 Task: Open Card Public Speaking Event Execution in Board Employee Performance Management to Workspace Inbound Marketing Agencies and add a team member Softage.3@softage.net, a label Purple, a checklist Hotel Management, an attachment from your google drive, a color Purple and finally, add a card description 'Conduct team training session on effective problem-solving and decision making' and a comment 'Let us make sure we have a clear understanding of the roles and responsibilities of each team member for this task.'. Add a start date 'Jan 07, 1900' with a due date 'Jan 14, 1900'
Action: Mouse moved to (602, 155)
Screenshot: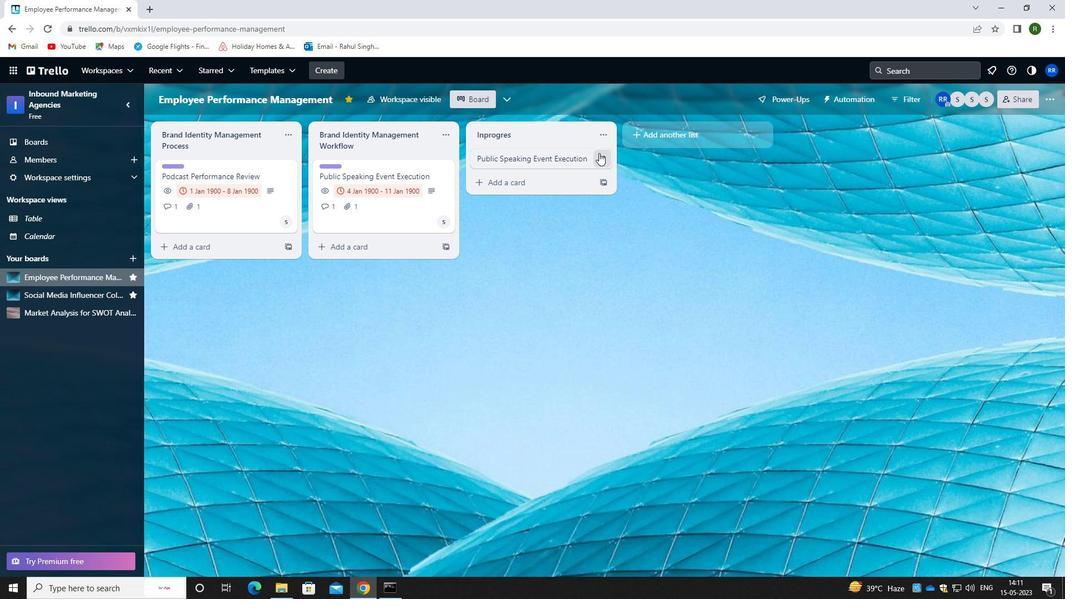 
Action: Mouse pressed left at (602, 155)
Screenshot: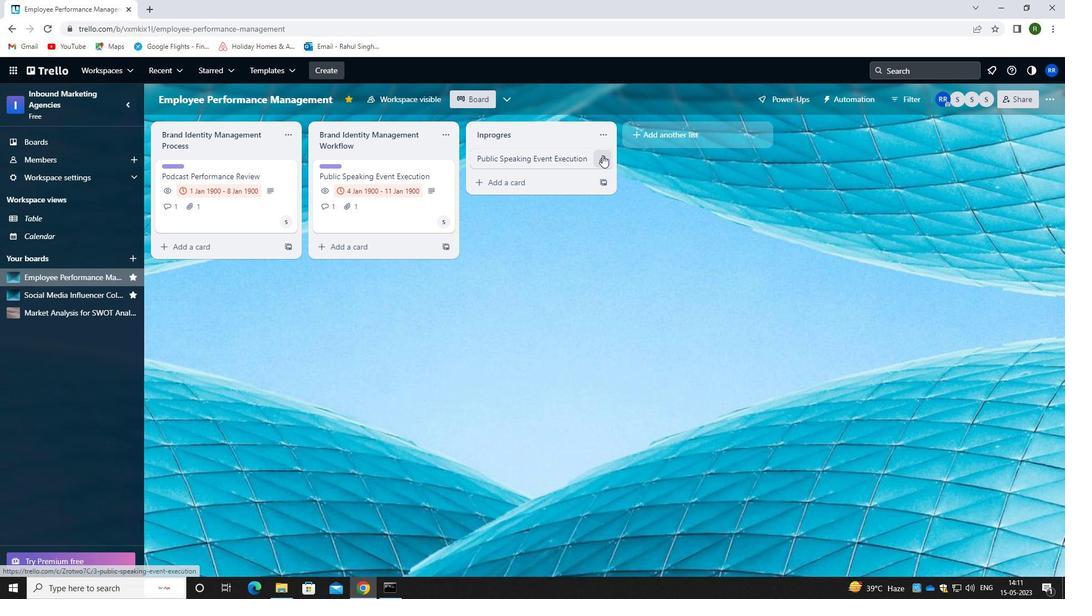 
Action: Mouse moved to (657, 160)
Screenshot: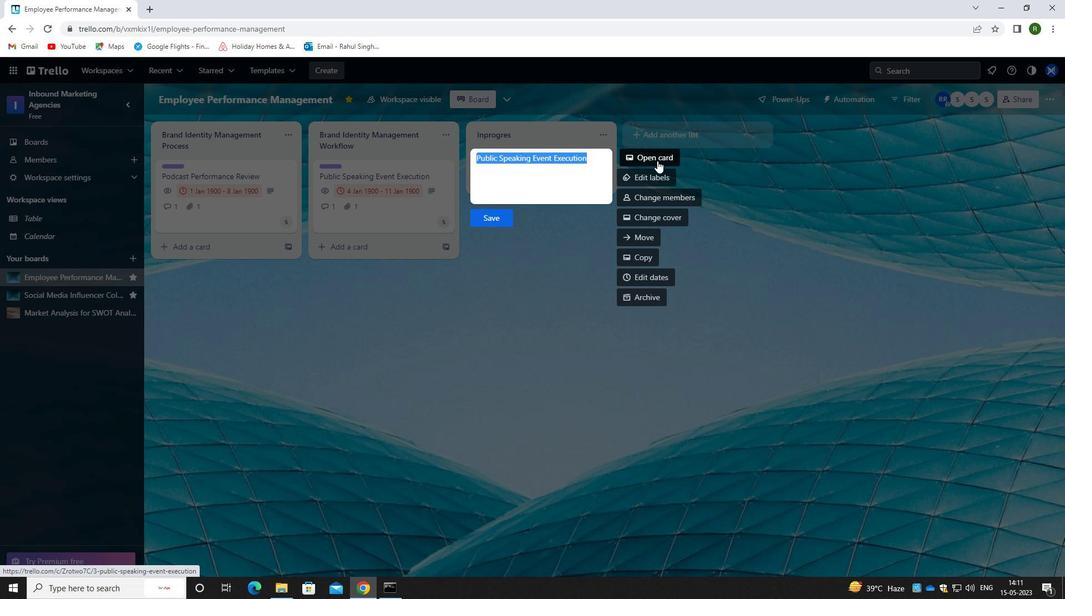 
Action: Mouse pressed left at (657, 160)
Screenshot: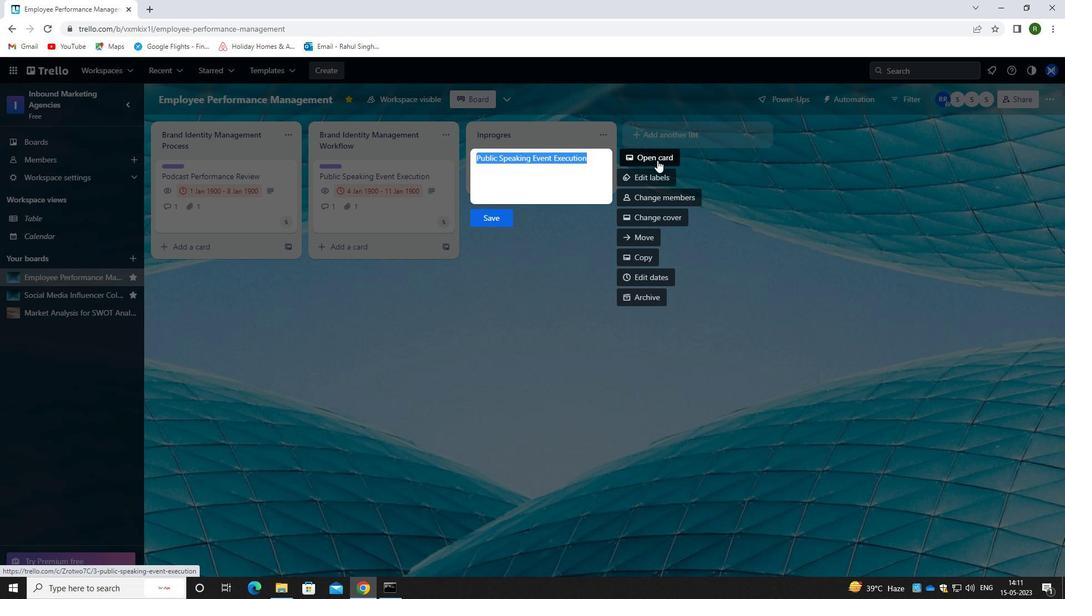 
Action: Mouse moved to (670, 193)
Screenshot: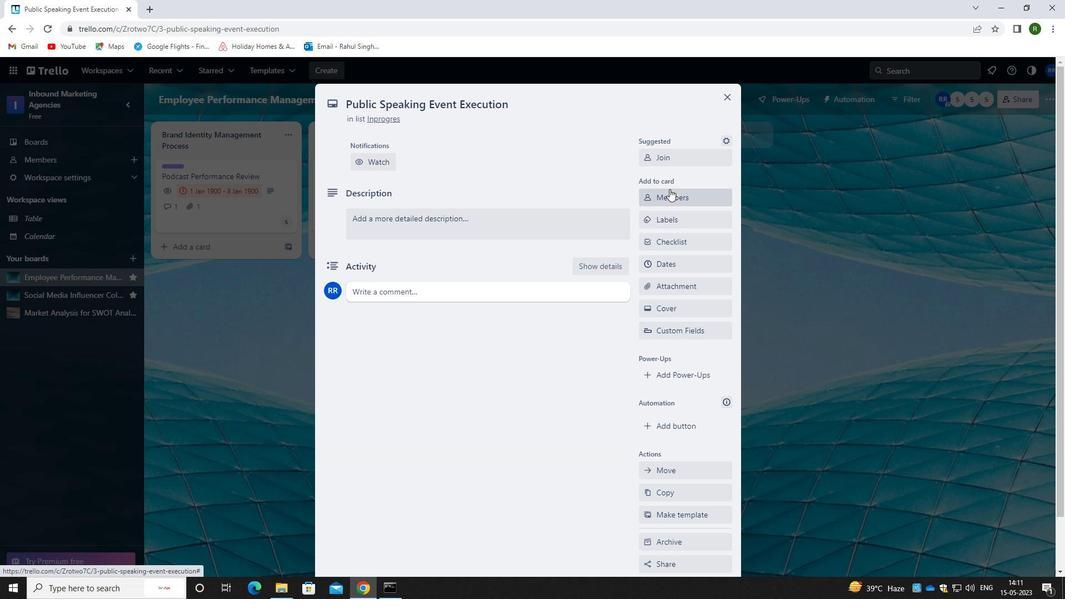 
Action: Mouse pressed left at (670, 193)
Screenshot: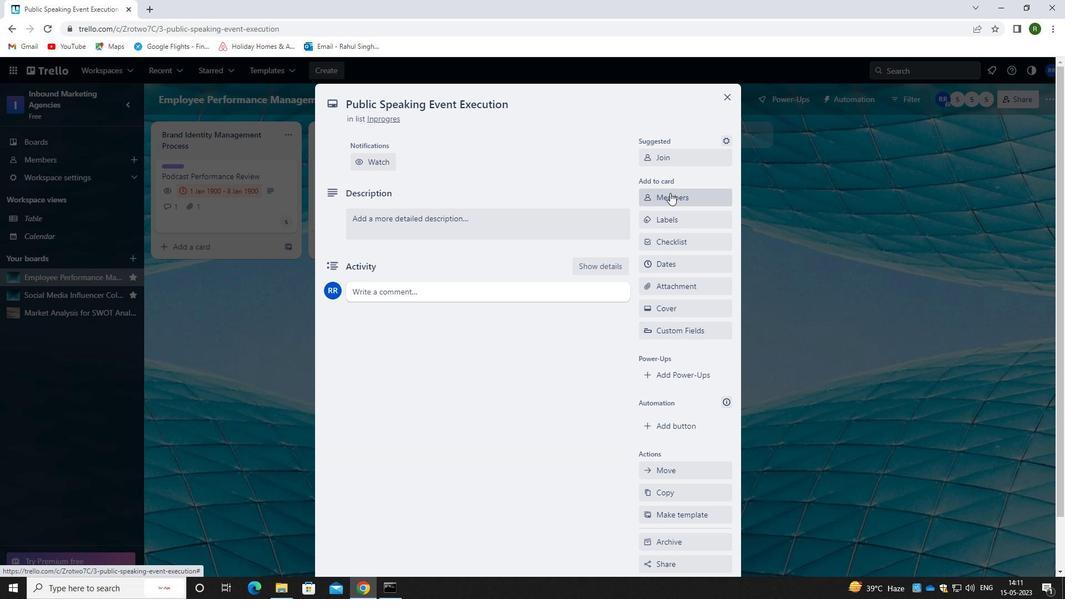 
Action: Mouse moved to (659, 255)
Screenshot: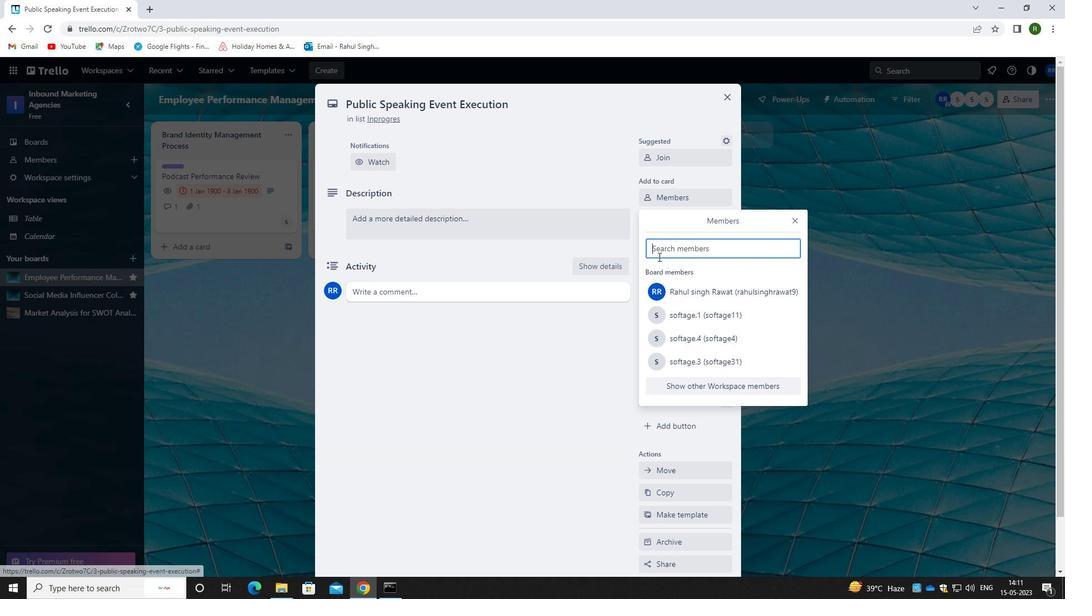 
Action: Key pressed <Key.caps_lock>s<Key.caps_lock>oftage.3<Key.shift>@SOFTAGE.NET
Screenshot: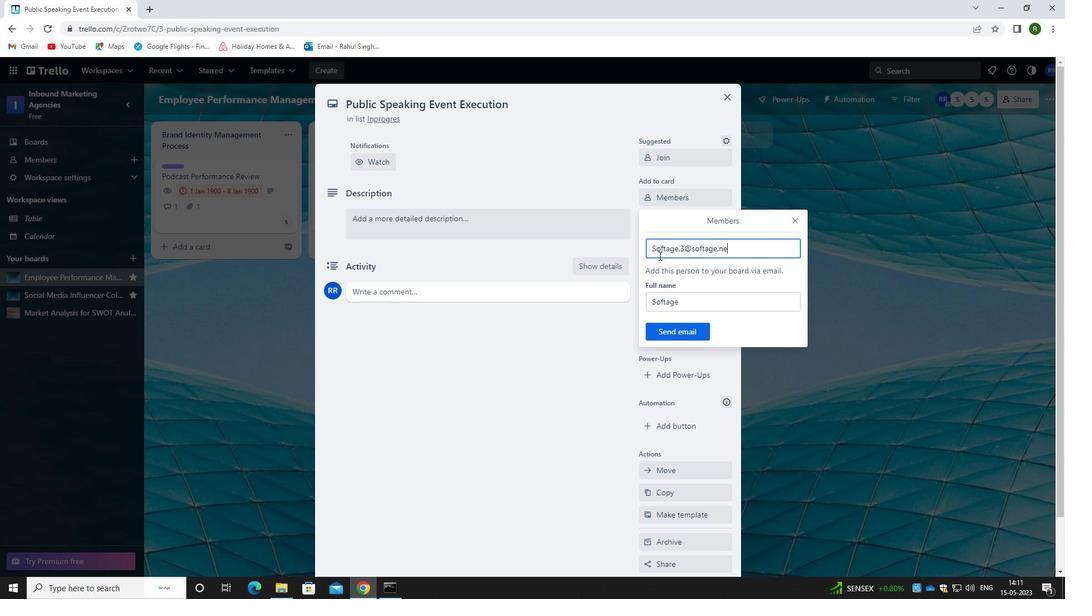
Action: Mouse moved to (684, 335)
Screenshot: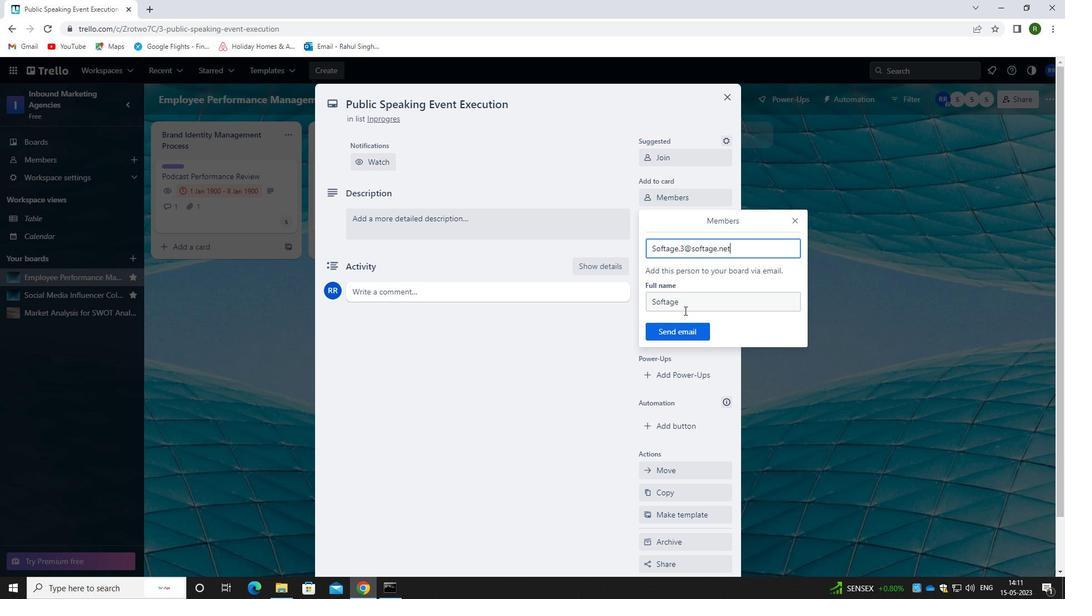 
Action: Mouse pressed left at (684, 335)
Screenshot: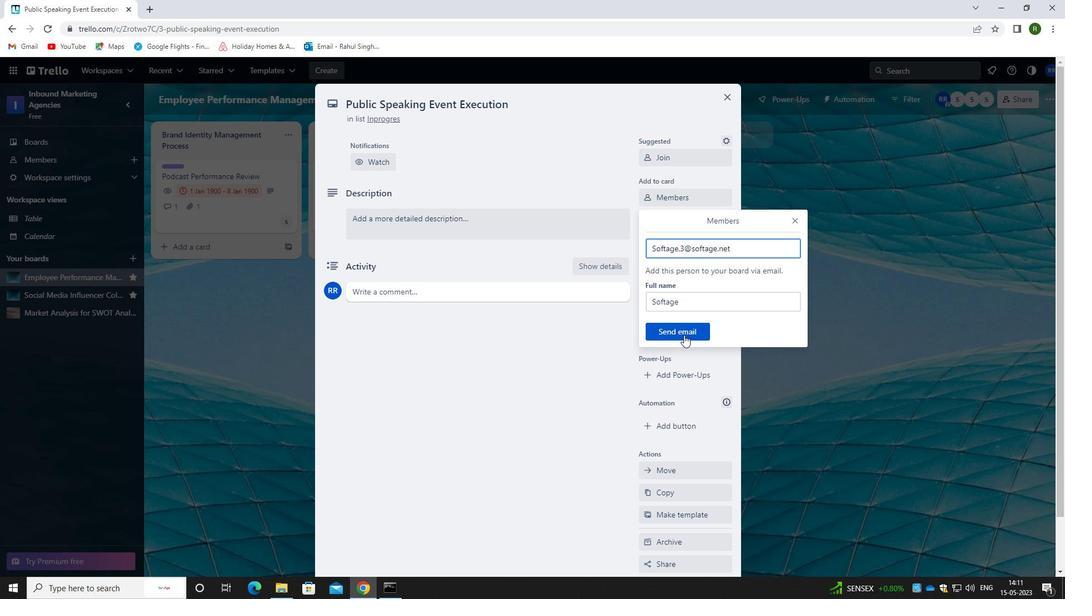 
Action: Mouse moved to (678, 219)
Screenshot: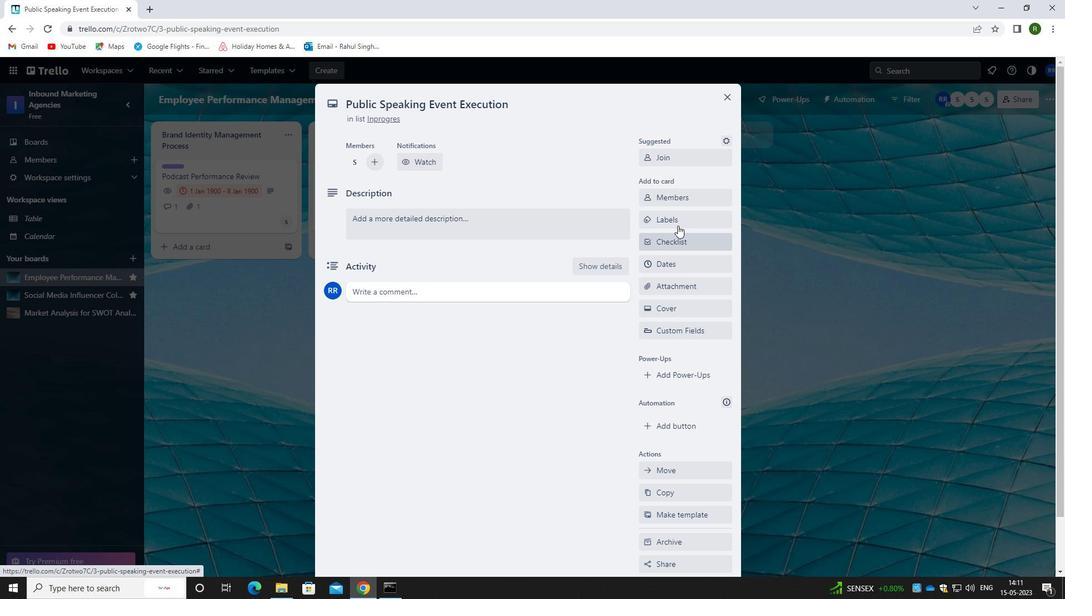 
Action: Mouse pressed left at (678, 219)
Screenshot: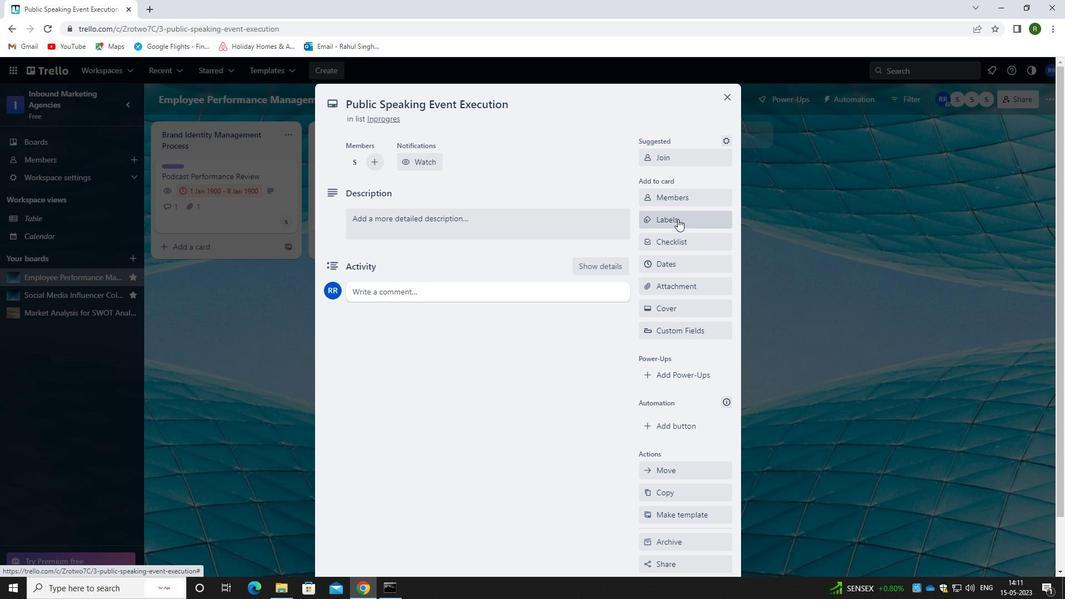 
Action: Mouse moved to (671, 256)
Screenshot: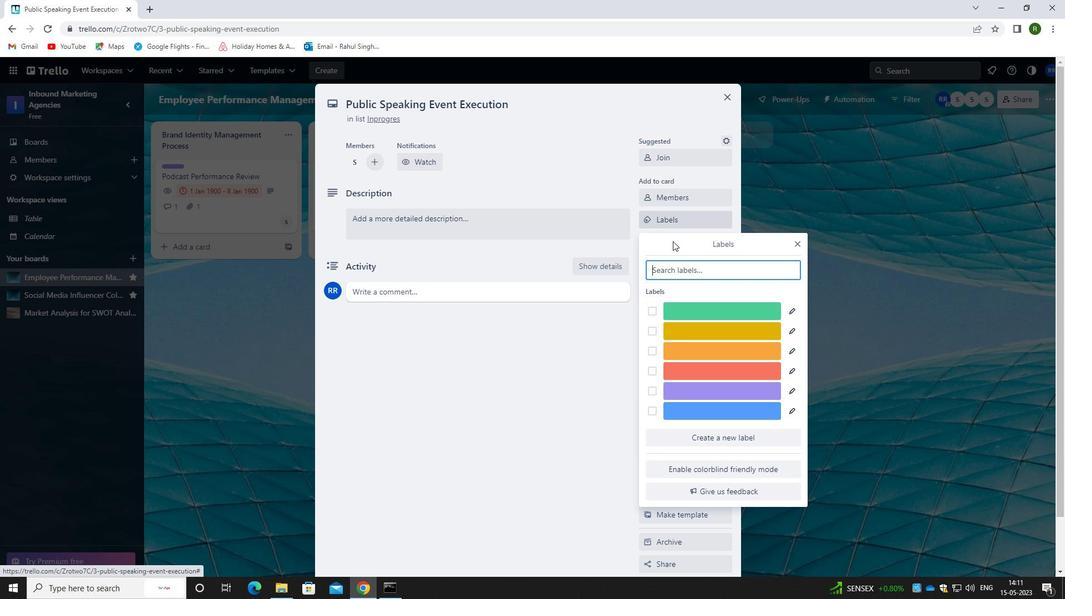 
Action: Key pressed <Key.caps_lock><Key.caps_lock>P<Key.caps_lock>UR<Key.backspace><Key.backspace><Key.backspace>P<Key.caps_lock>URPLE
Screenshot: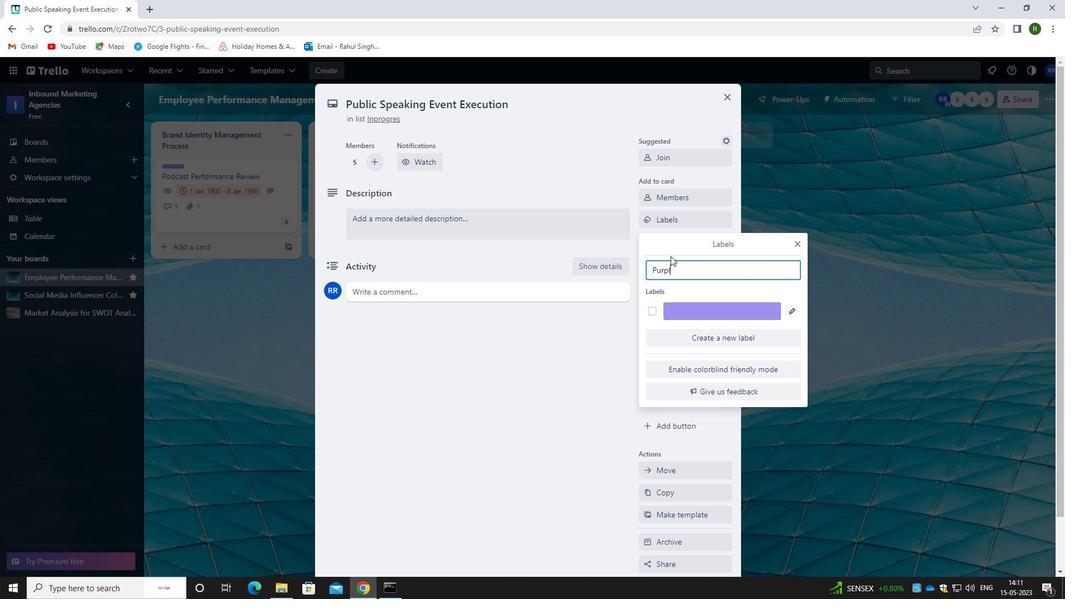 
Action: Mouse moved to (656, 306)
Screenshot: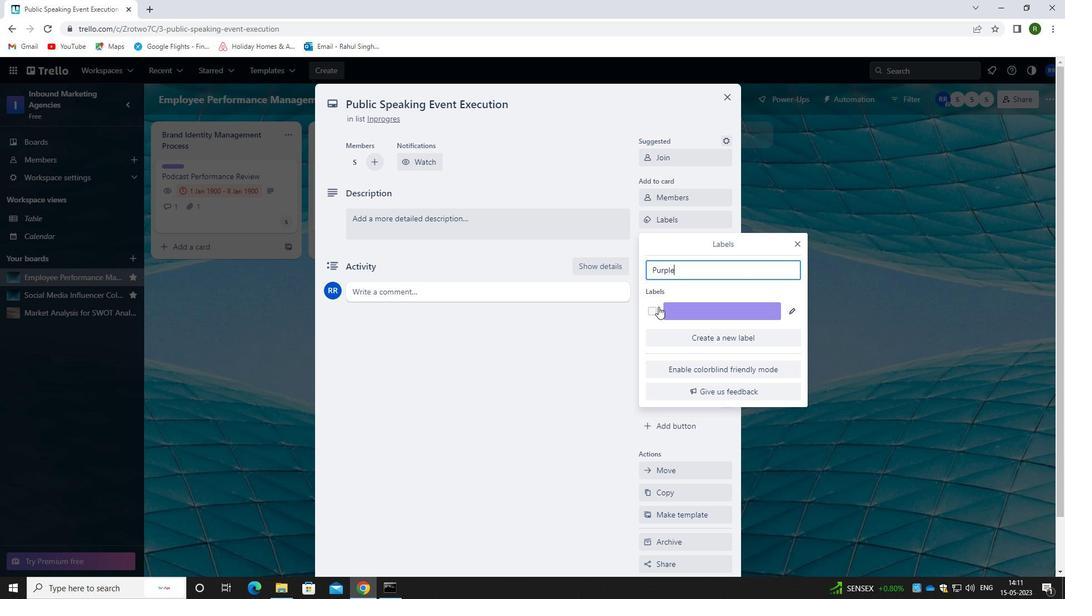 
Action: Mouse pressed left at (656, 306)
Screenshot: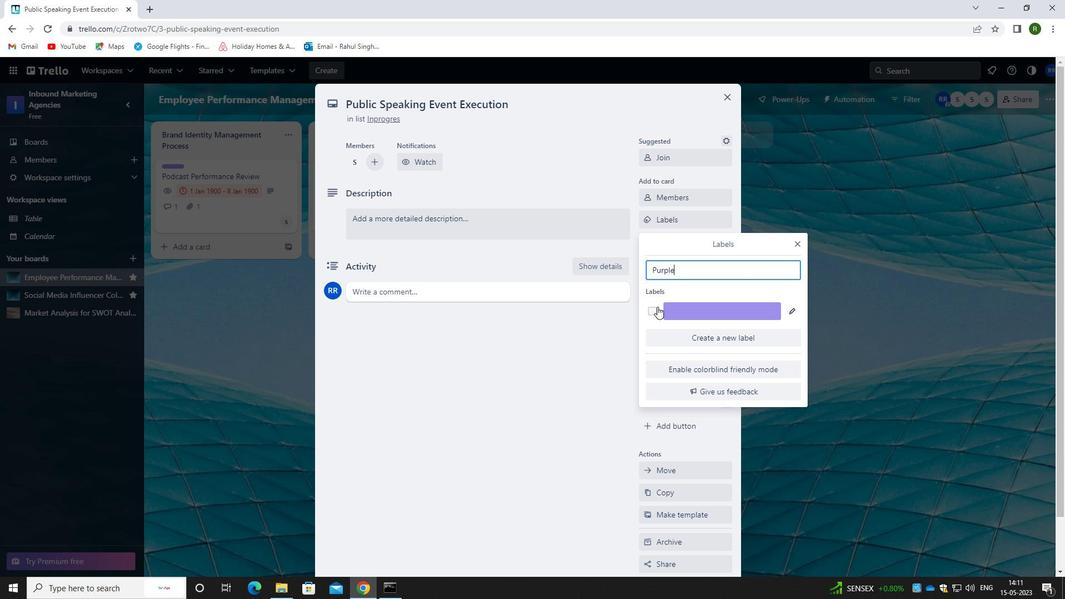 
Action: Mouse moved to (570, 352)
Screenshot: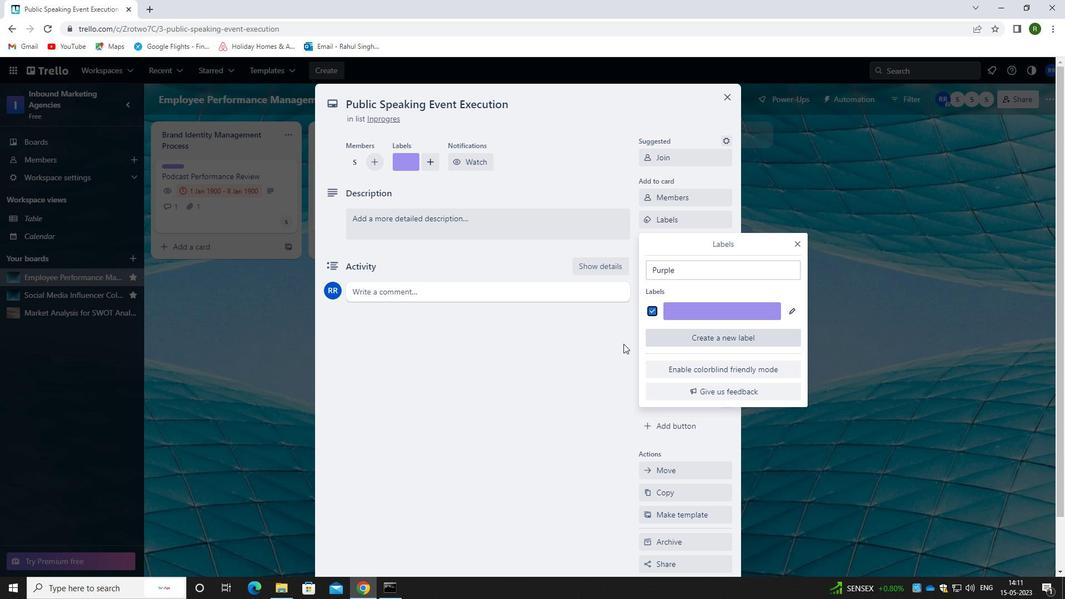 
Action: Mouse pressed left at (570, 352)
Screenshot: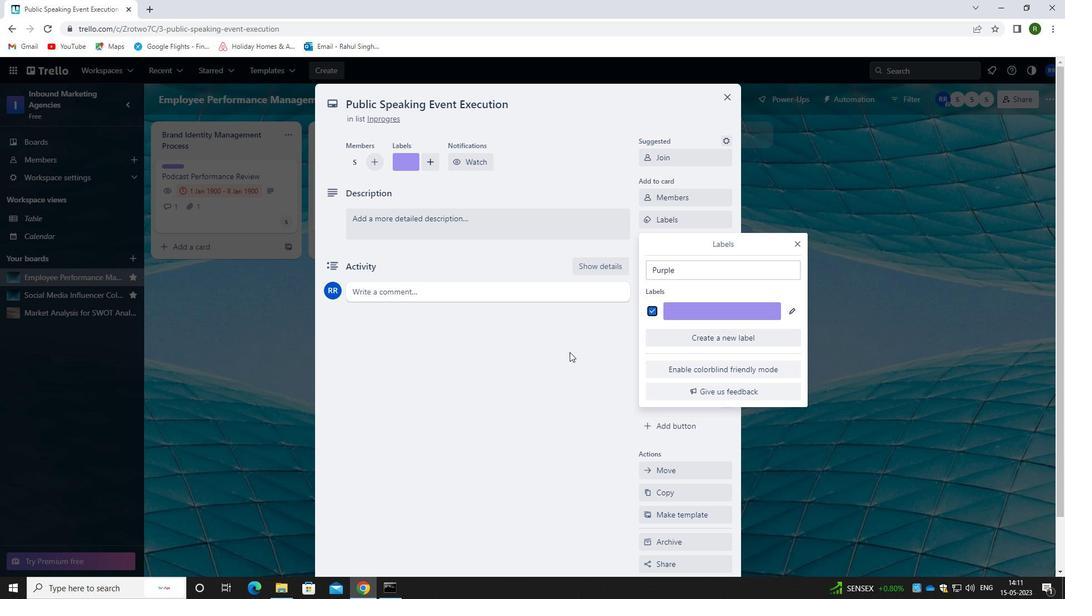 
Action: Mouse moved to (672, 241)
Screenshot: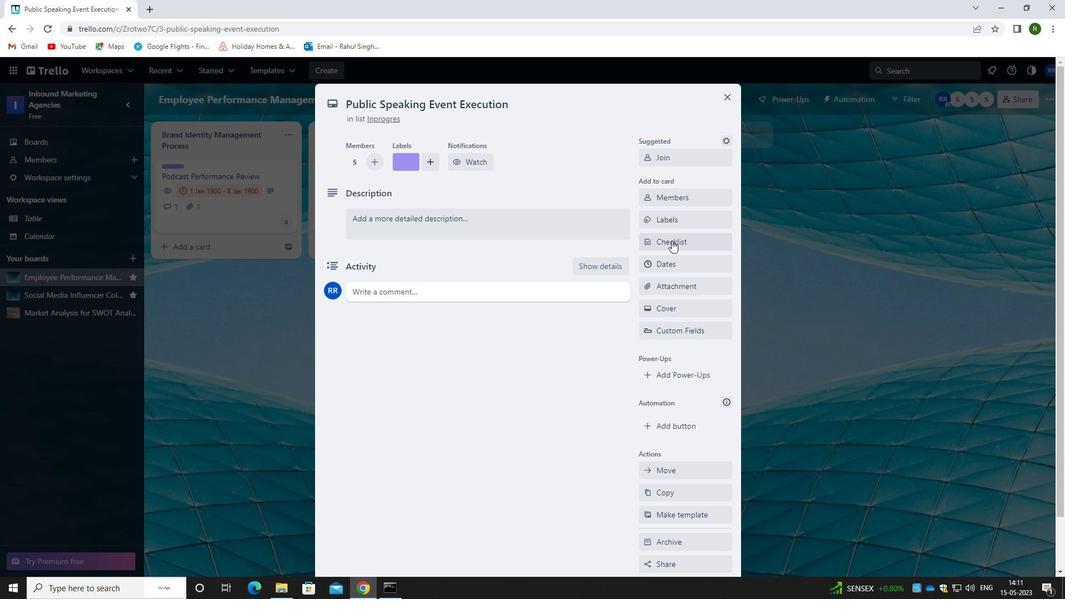 
Action: Mouse pressed left at (672, 241)
Screenshot: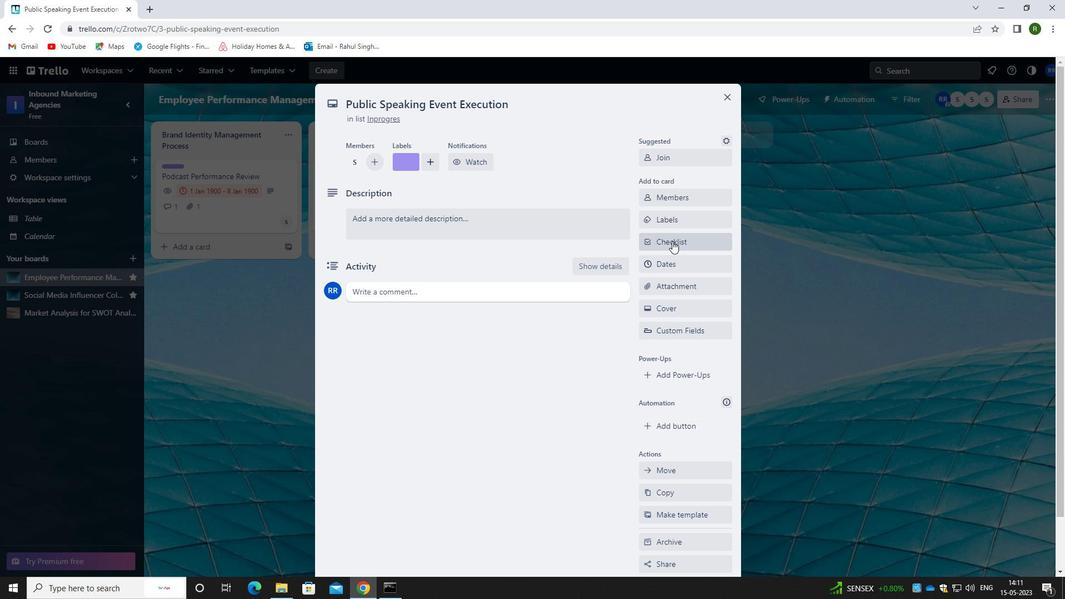 
Action: Mouse moved to (687, 293)
Screenshot: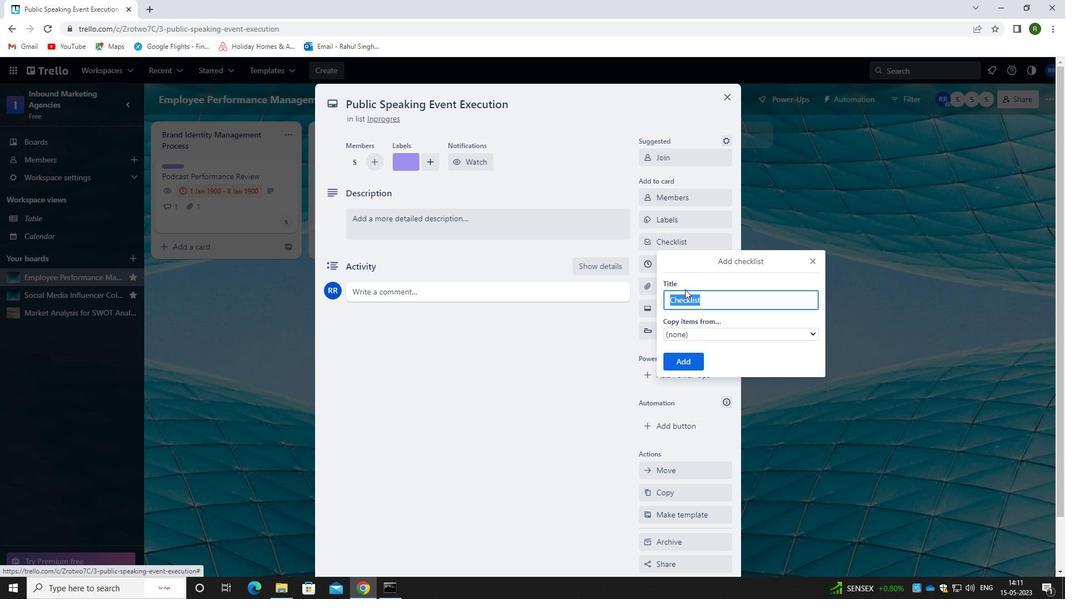 
Action: Key pressed <Key.backspace><Key.caps_lock>H<Key.caps_lock>OTEL<Key.space><Key.caps_lock>M<Key.caps_lock>ANAGE,<Key.backspace>
Screenshot: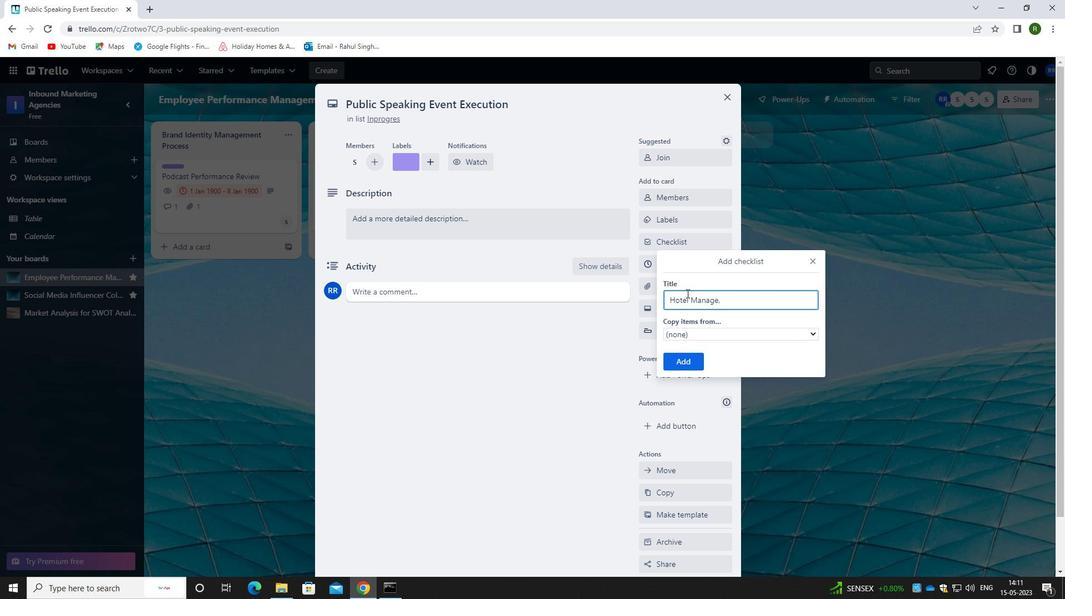 
Action: Mouse moved to (753, 328)
Screenshot: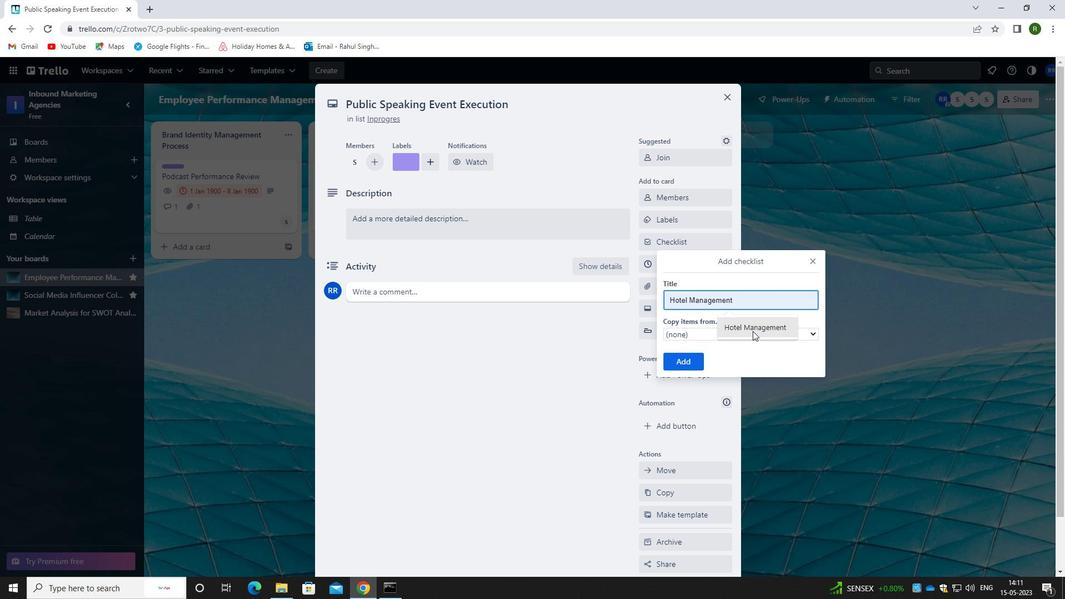 
Action: Mouse pressed left at (753, 328)
Screenshot: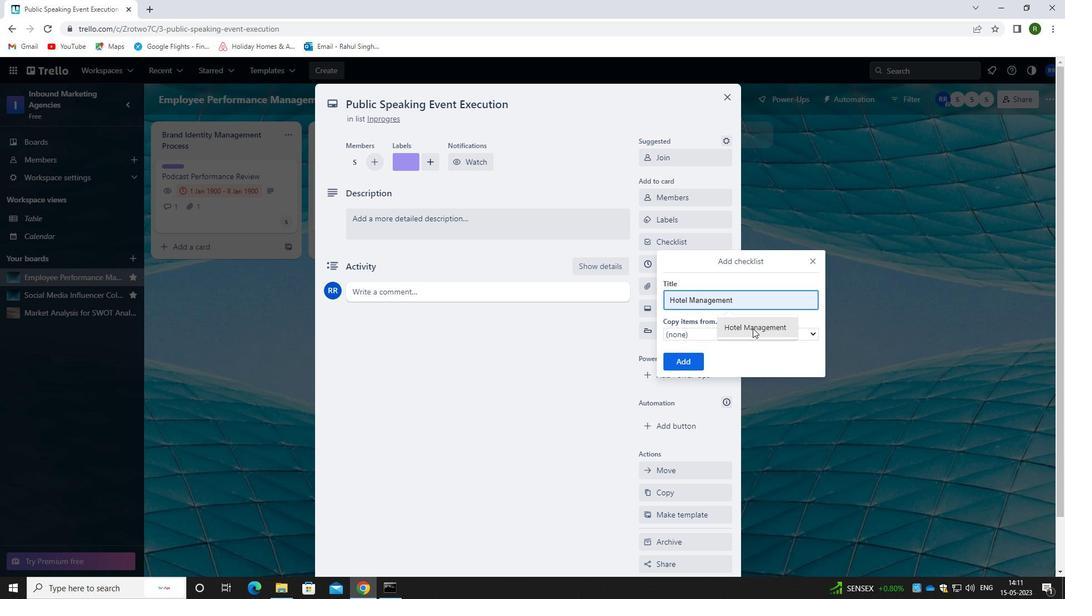 
Action: Mouse moved to (680, 369)
Screenshot: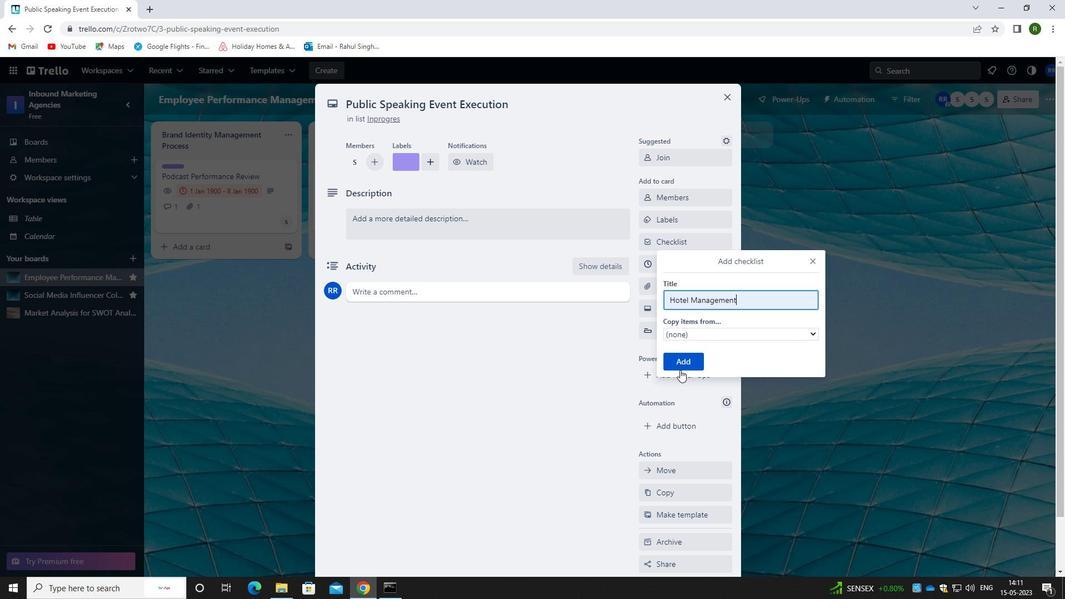 
Action: Mouse pressed left at (680, 369)
Screenshot: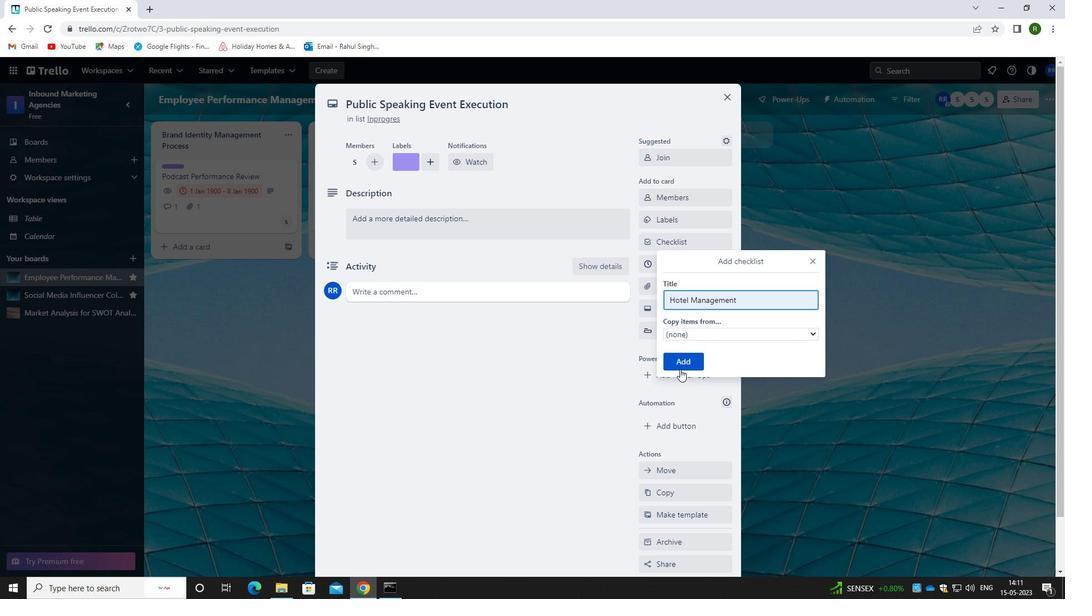 
Action: Mouse moved to (674, 288)
Screenshot: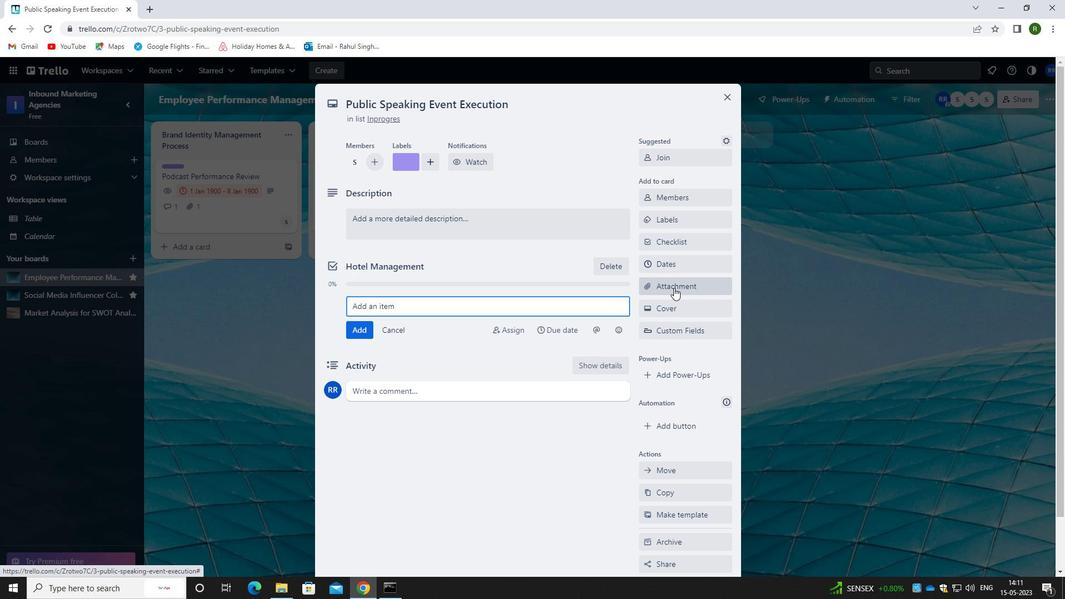 
Action: Mouse pressed left at (674, 288)
Screenshot: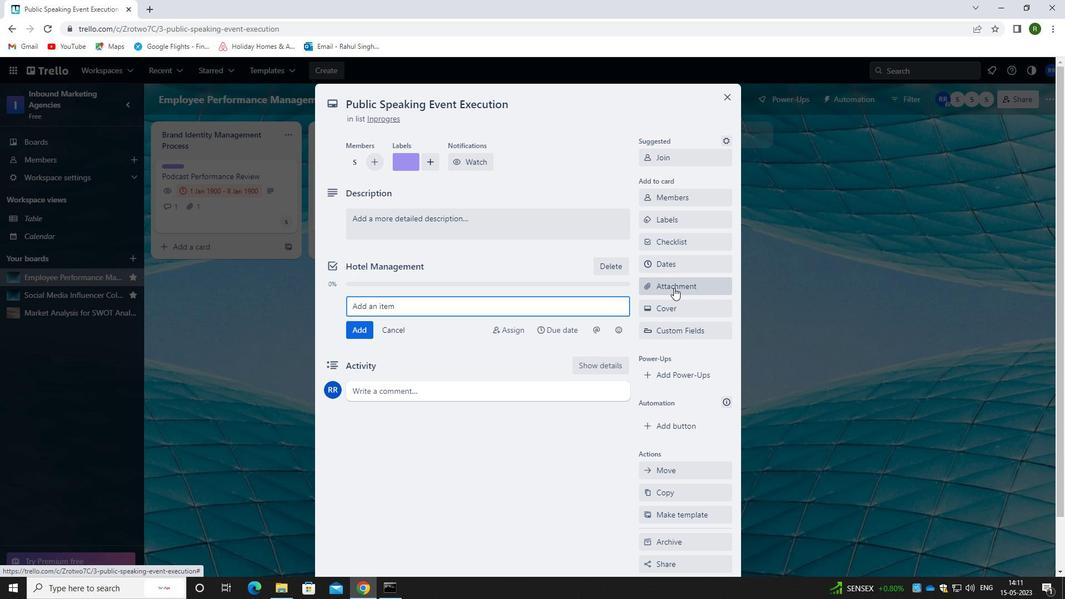 
Action: Mouse moved to (673, 373)
Screenshot: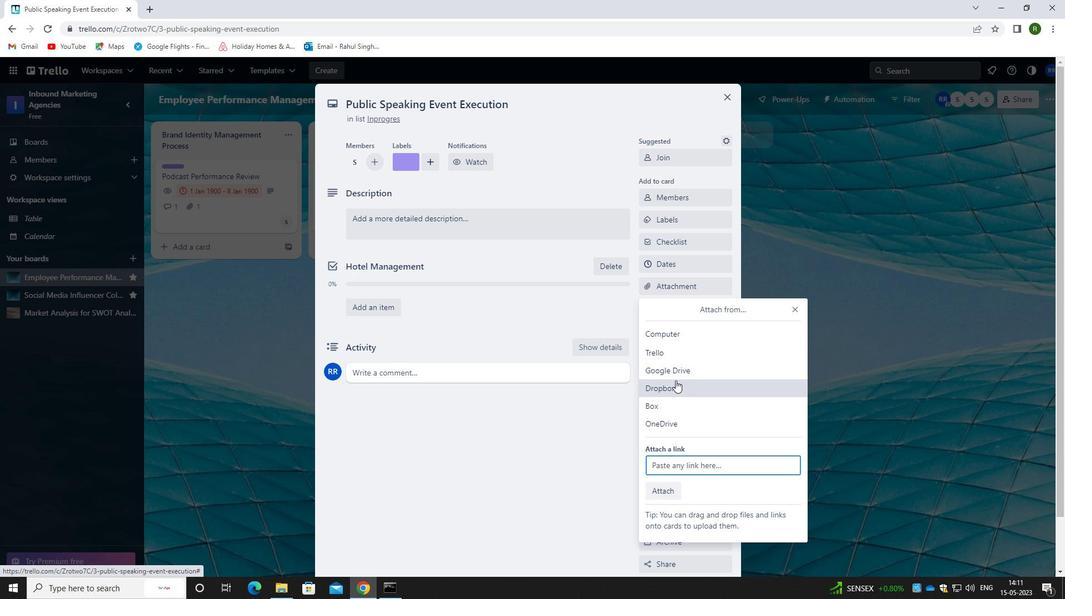
Action: Mouse pressed left at (673, 373)
Screenshot: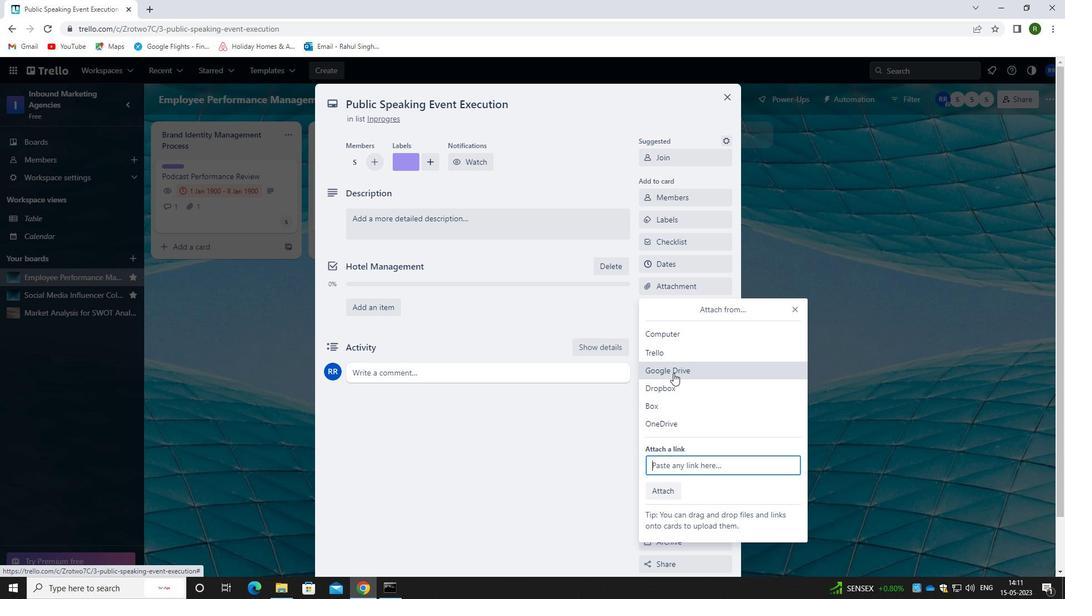 
Action: Mouse moved to (270, 401)
Screenshot: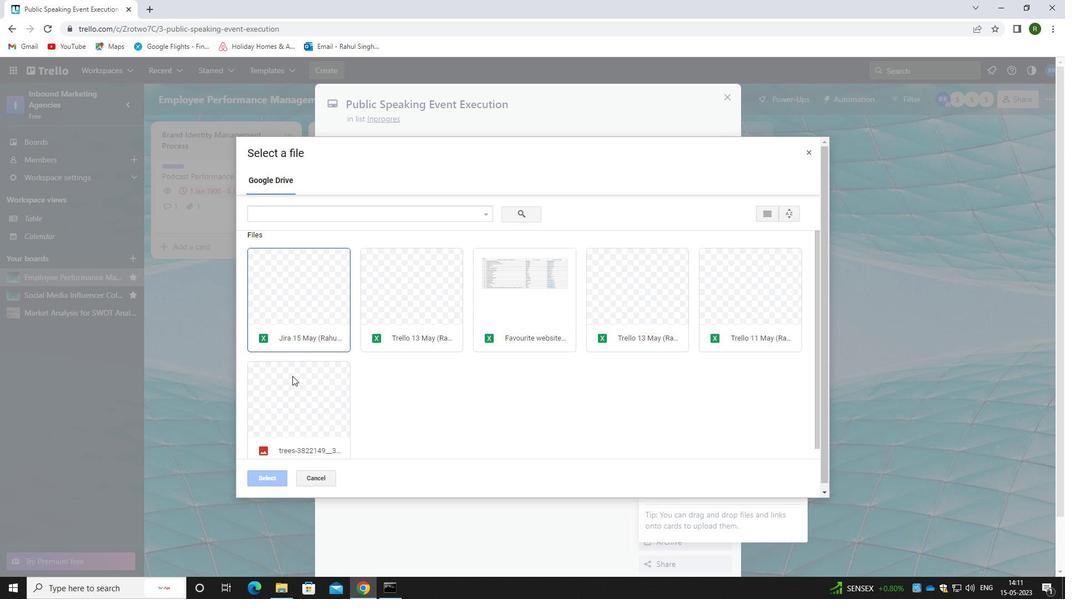 
Action: Mouse pressed left at (270, 401)
Screenshot: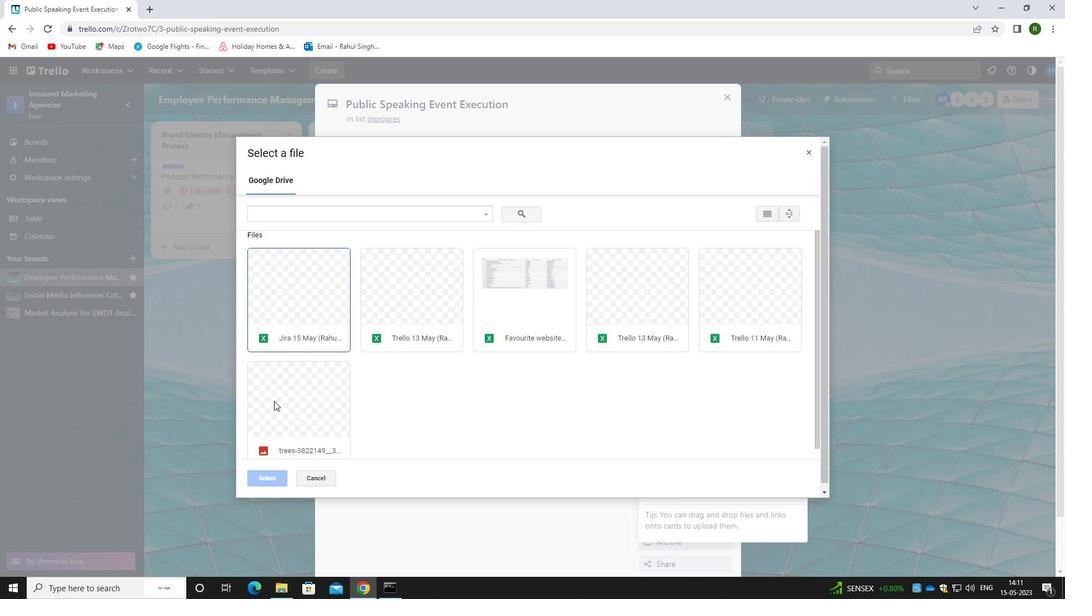 
Action: Mouse moved to (264, 480)
Screenshot: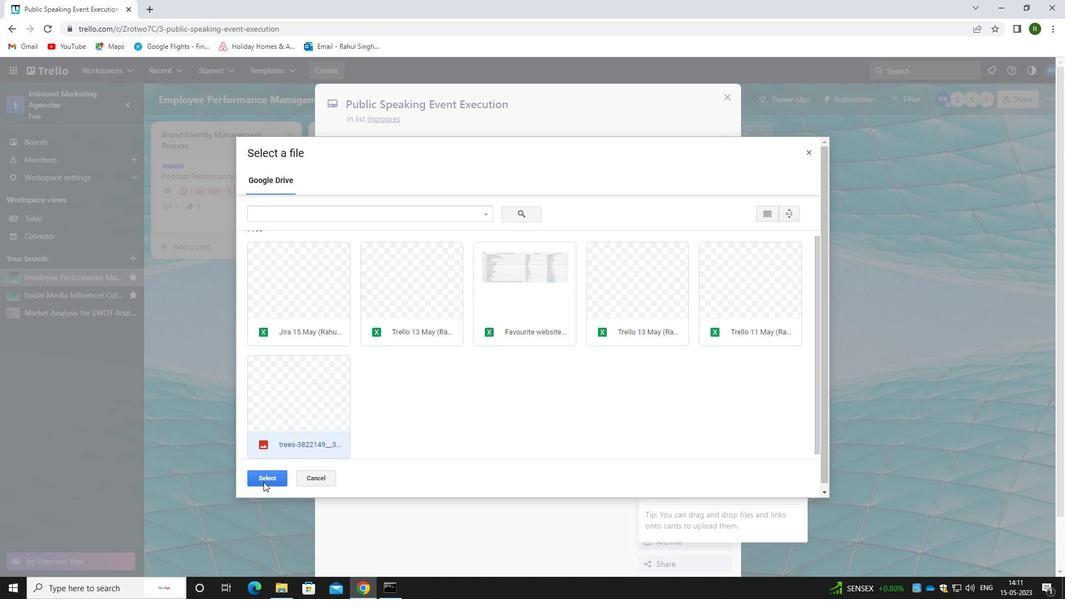 
Action: Mouse pressed left at (264, 480)
Screenshot: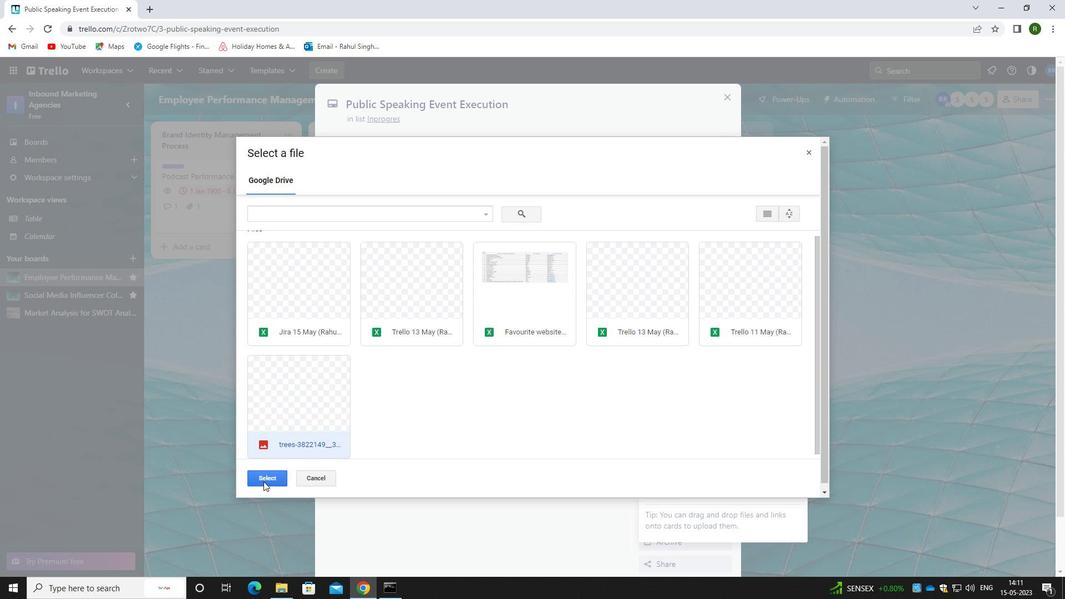 
Action: Mouse moved to (466, 229)
Screenshot: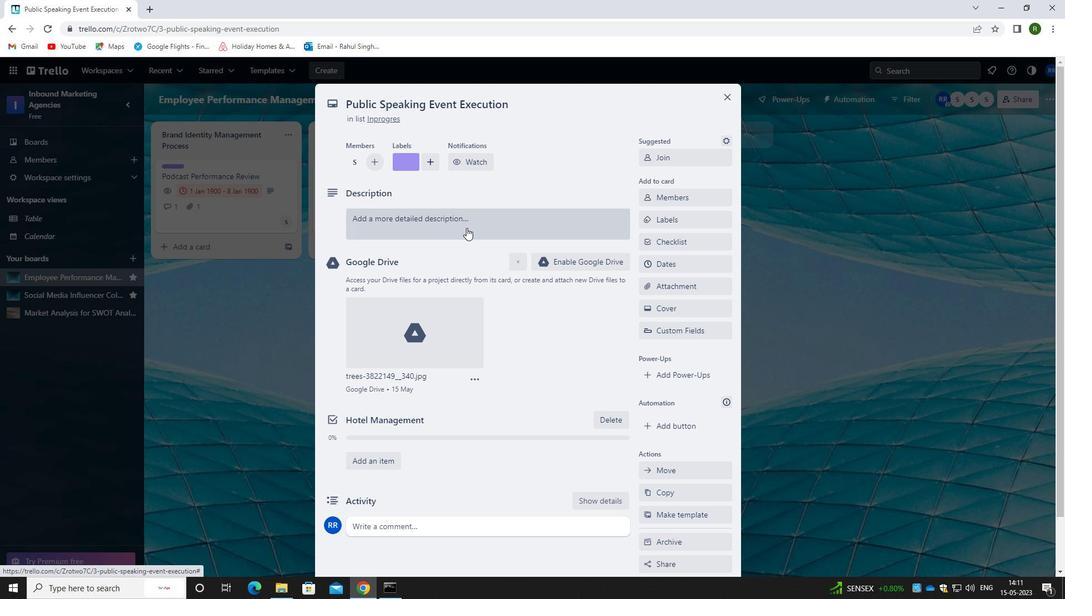 
Action: Mouse pressed left at (466, 229)
Screenshot: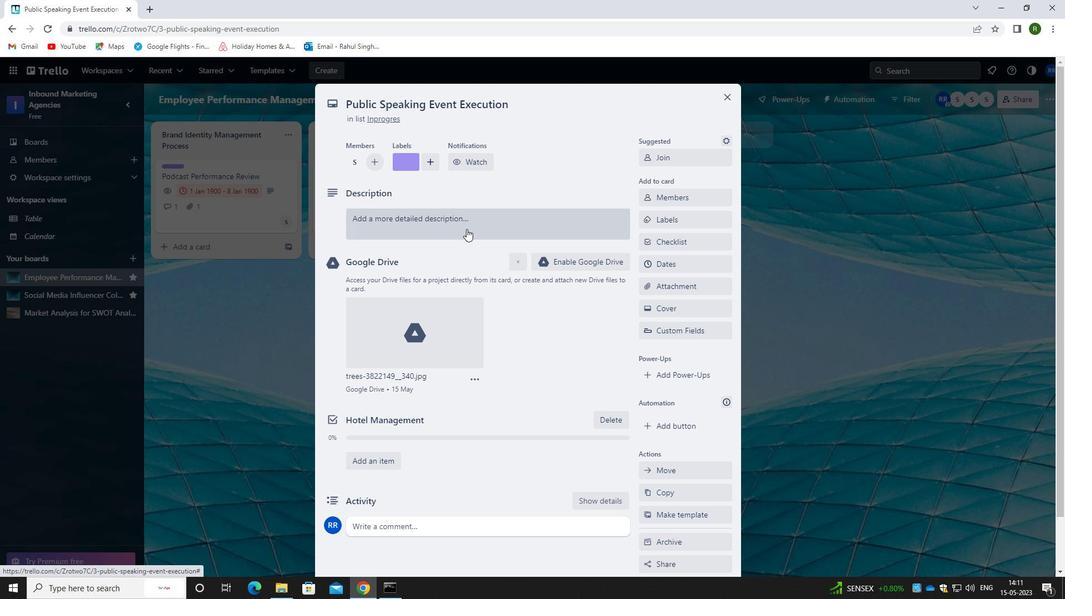 
Action: Mouse moved to (471, 288)
Screenshot: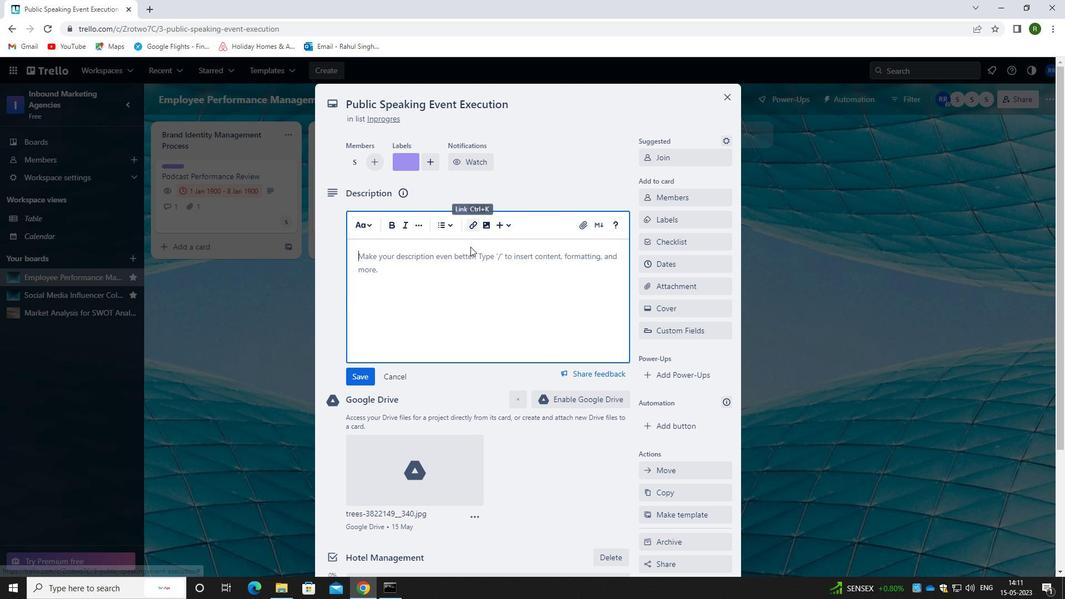 
Action: Mouse pressed left at (471, 288)
Screenshot: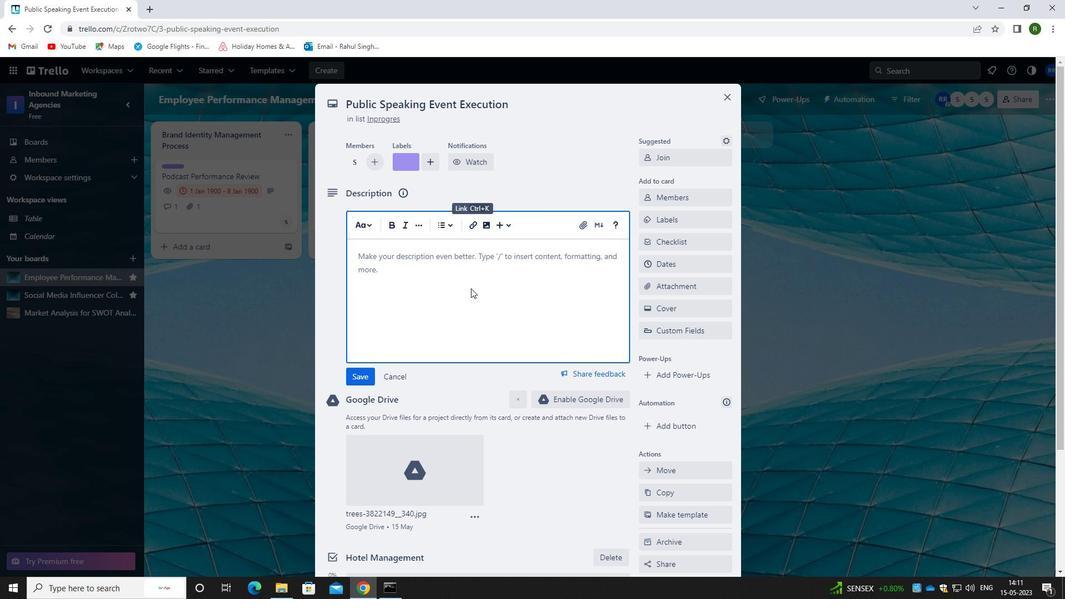 
Action: Key pressed <Key.caps_lock>C<Key.caps_lock>ONDUCT<Key.space>A<Key.backspace>TEAM<Key.space>TRAINING<Key.space>SESSION<Key.space>ON<Key.space>EFFECTVI<Key.backspace><Key.backspace>IVE<Key.space>PROBLEM-SOLVING<Key.space>AND<Key.space>DECISION<Key.space>MAKING<Key.space>
Screenshot: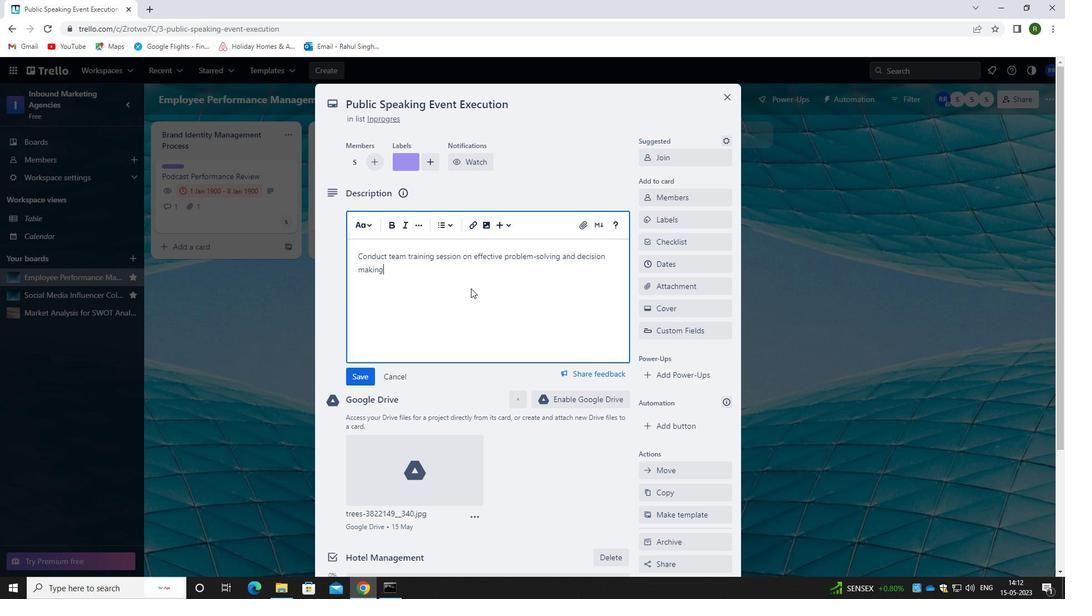 
Action: Mouse moved to (360, 380)
Screenshot: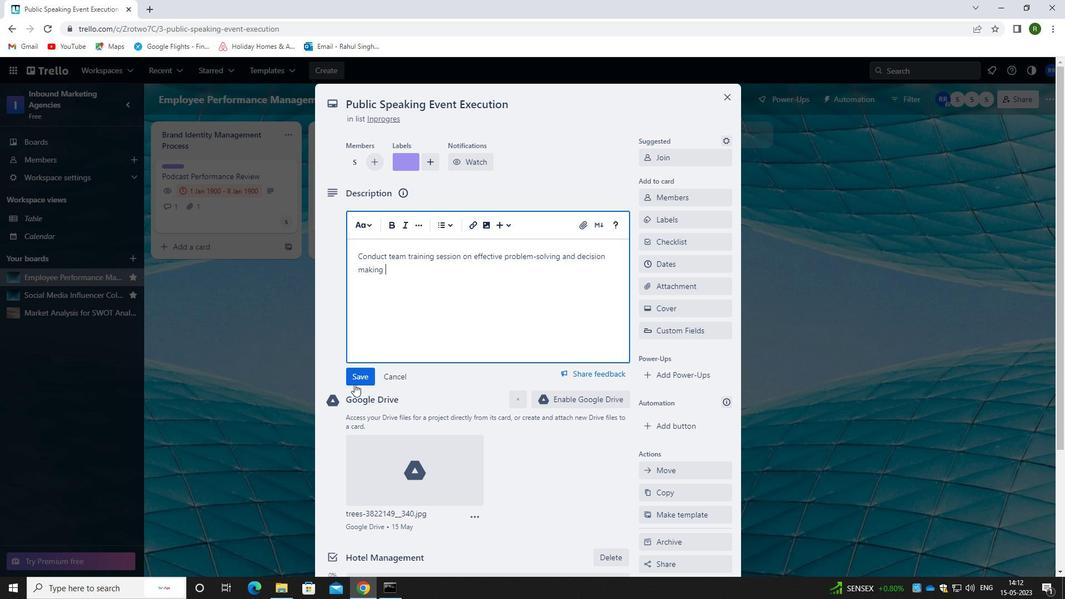 
Action: Mouse pressed left at (360, 380)
Screenshot: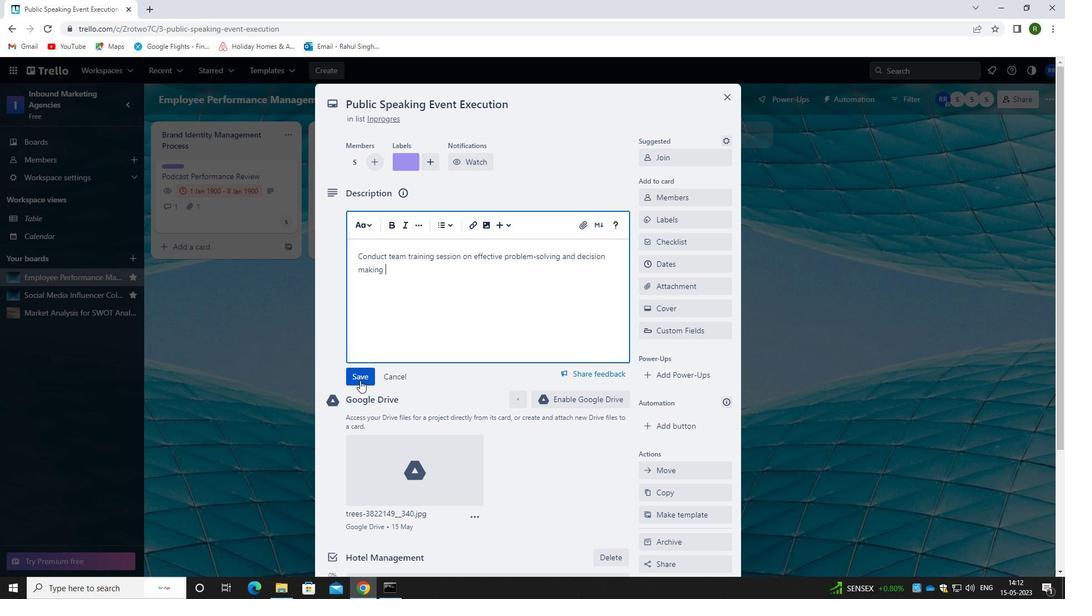 
Action: Mouse moved to (444, 365)
Screenshot: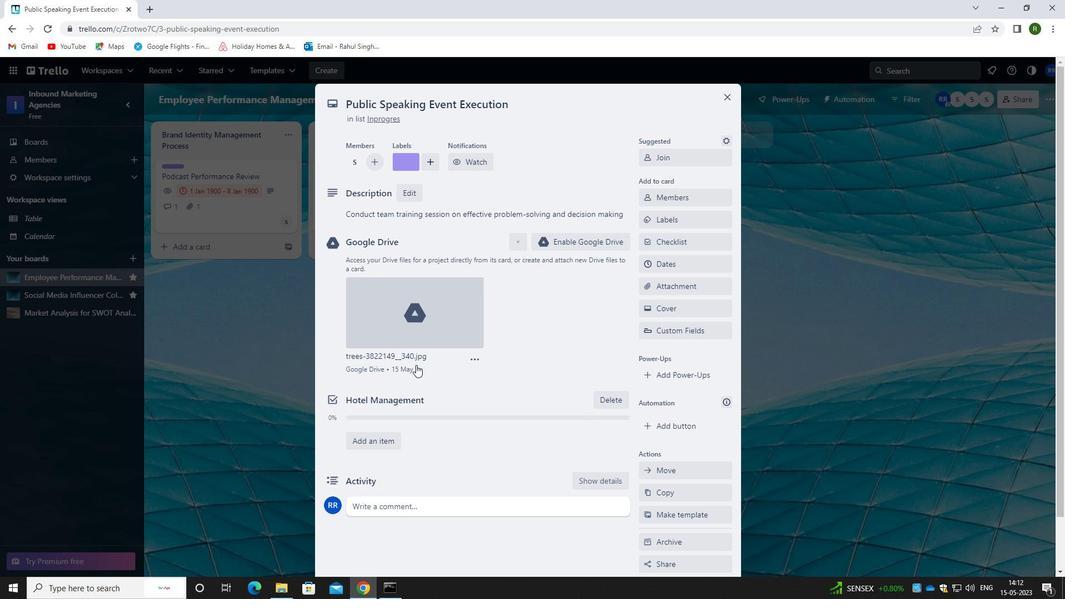 
Action: Mouse scrolled (444, 364) with delta (0, 0)
Screenshot: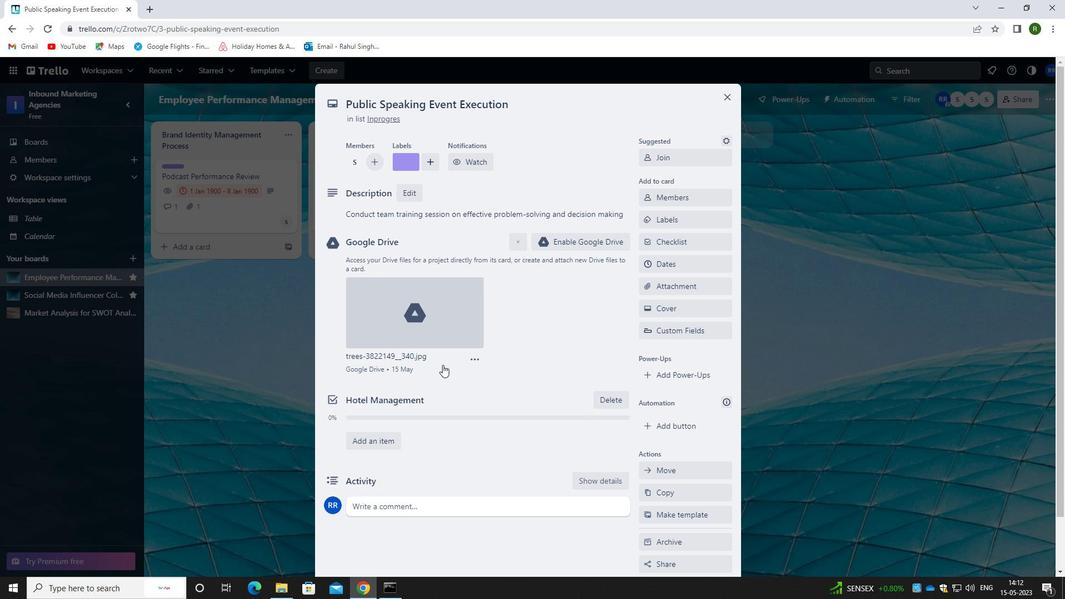 
Action: Mouse moved to (447, 381)
Screenshot: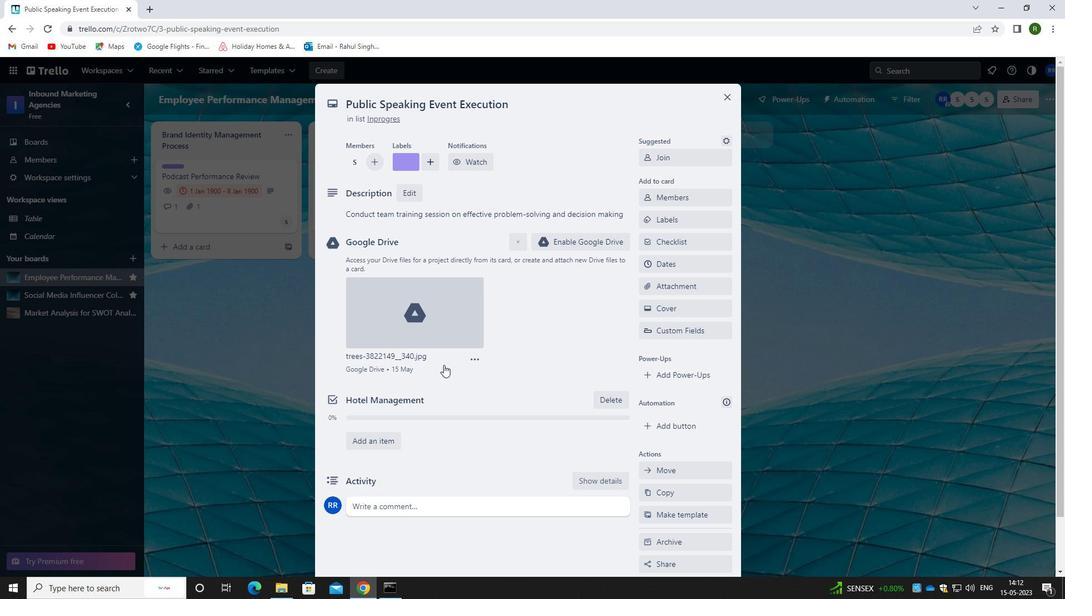 
Action: Mouse scrolled (447, 381) with delta (0, 0)
Screenshot: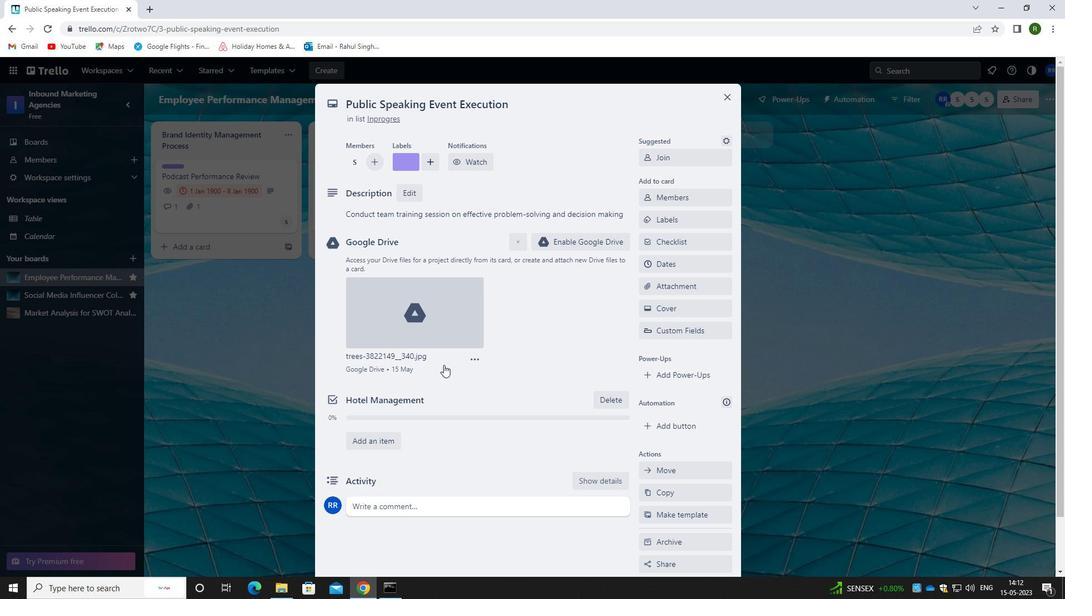 
Action: Mouse moved to (421, 436)
Screenshot: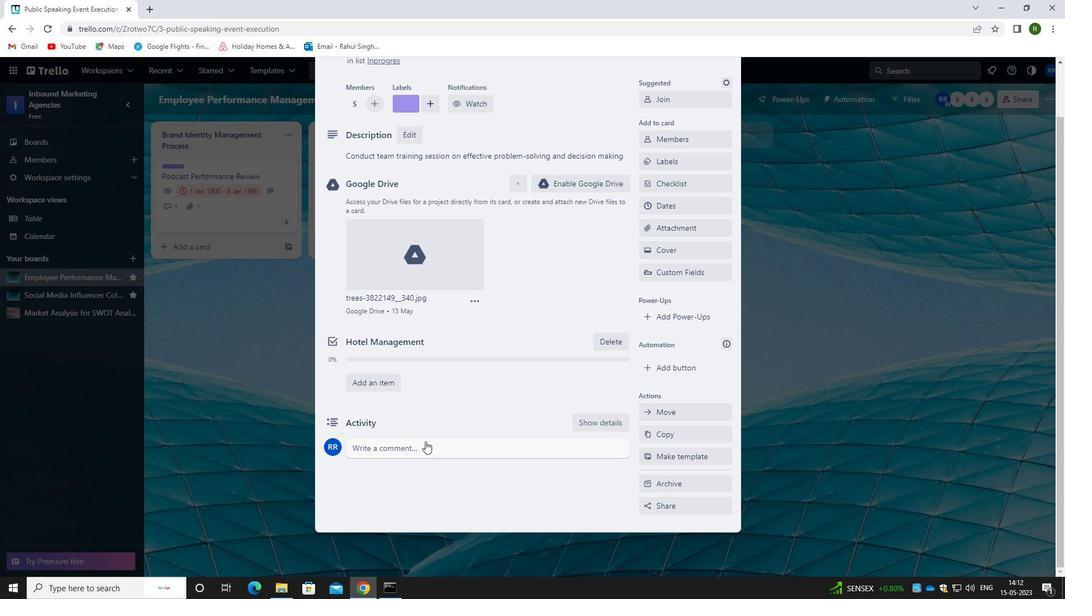 
Action: Mouse pressed left at (421, 436)
Screenshot: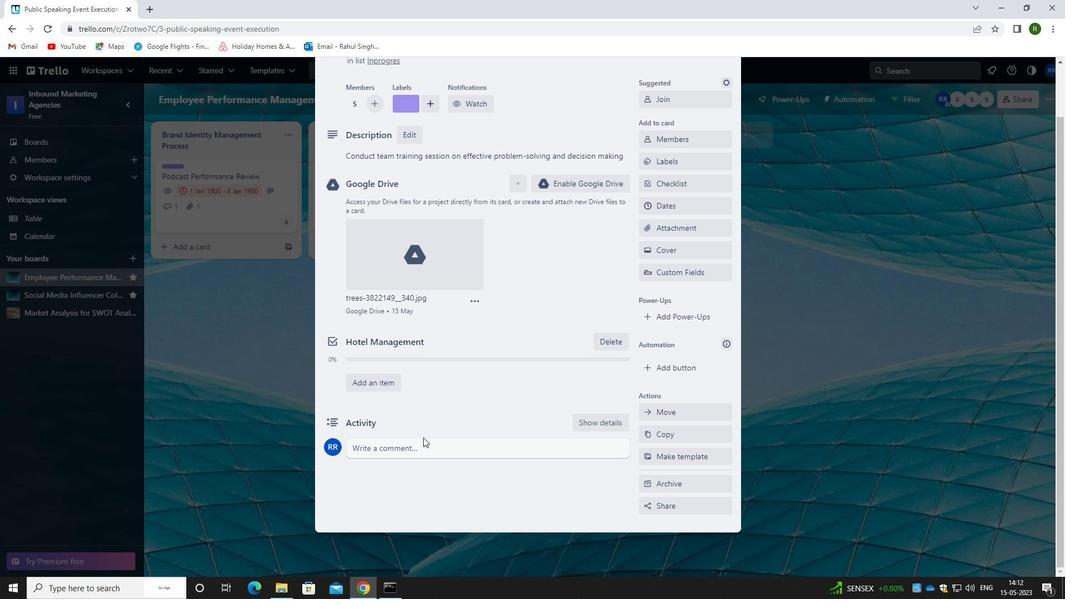 
Action: Mouse moved to (422, 444)
Screenshot: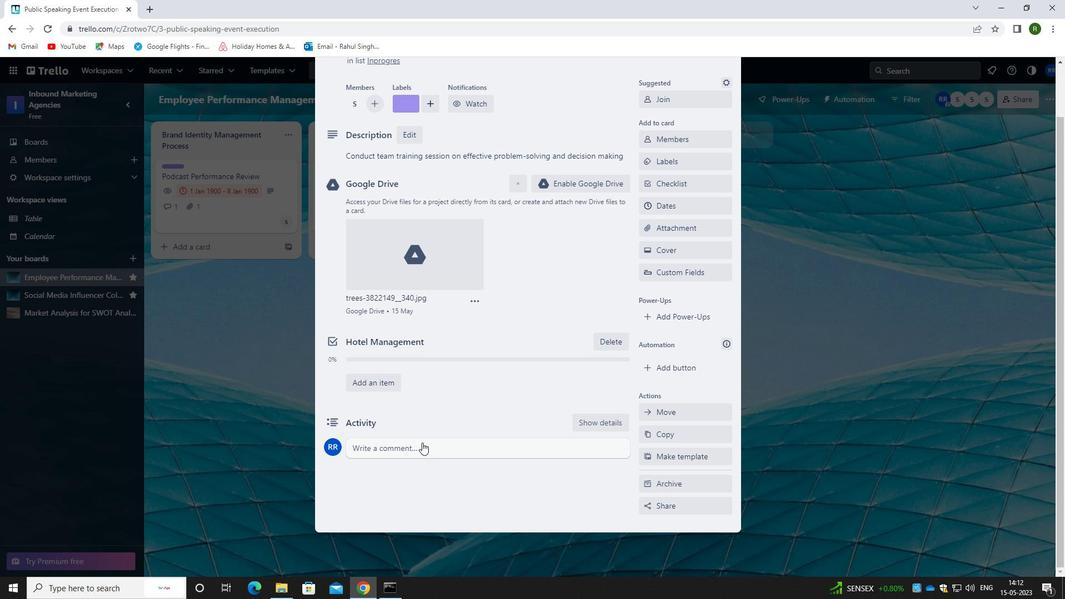 
Action: Mouse pressed left at (422, 444)
Screenshot: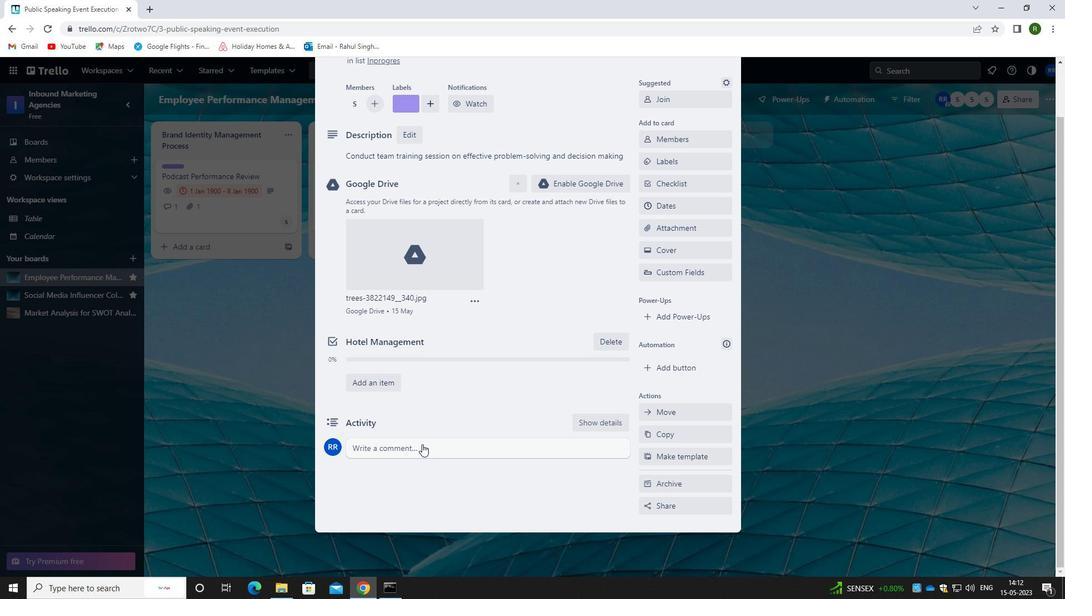 
Action: Mouse moved to (420, 479)
Screenshot: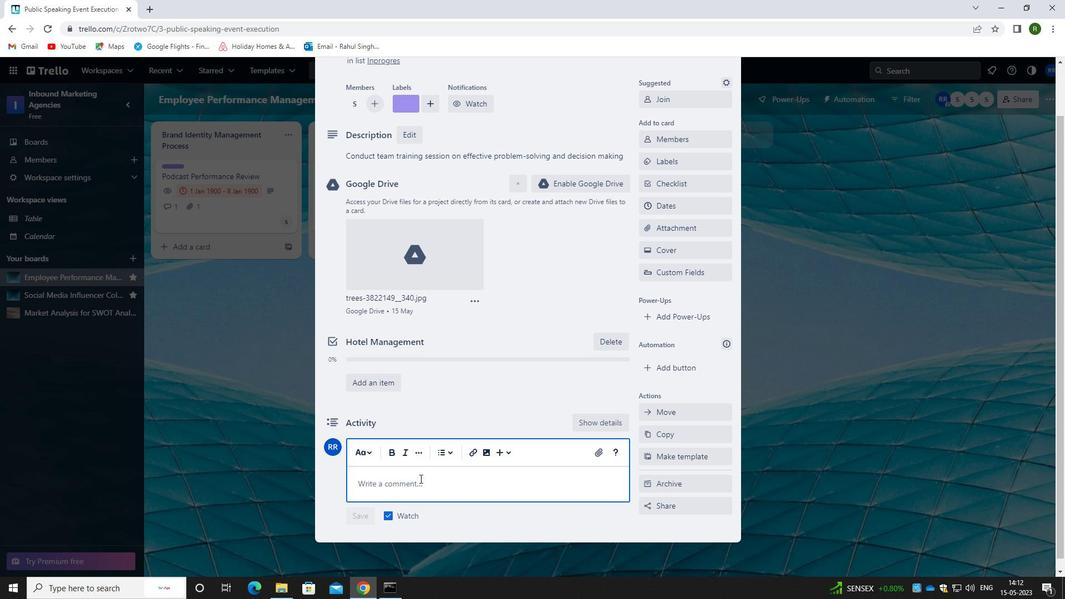 
Action: Key pressed <Key.caps_lock>L<Key.caps_lock>ET<Key.space>US<Key.space>MAKE<Key.space>SURE<Key.space>WE<Key.space>HAVE<Key.space>A<Key.space>CLEAR<Key.space>UNDERSTANDING<Key.space>OF<Key.space>THE<Key.space>ROLES<Key.space>AND<Key.space>RESPONSIBILITIES<Key.space>OF<Key.space>EACH<Key.space>TEAM<Key.space>MEMBER<Key.backspace>ER<Key.backspace><Key.backspace>R<Key.space>FOR<Key.space>THIS<Key.space>TASL.<Key.backspace><Key.backspace>K.
Screenshot: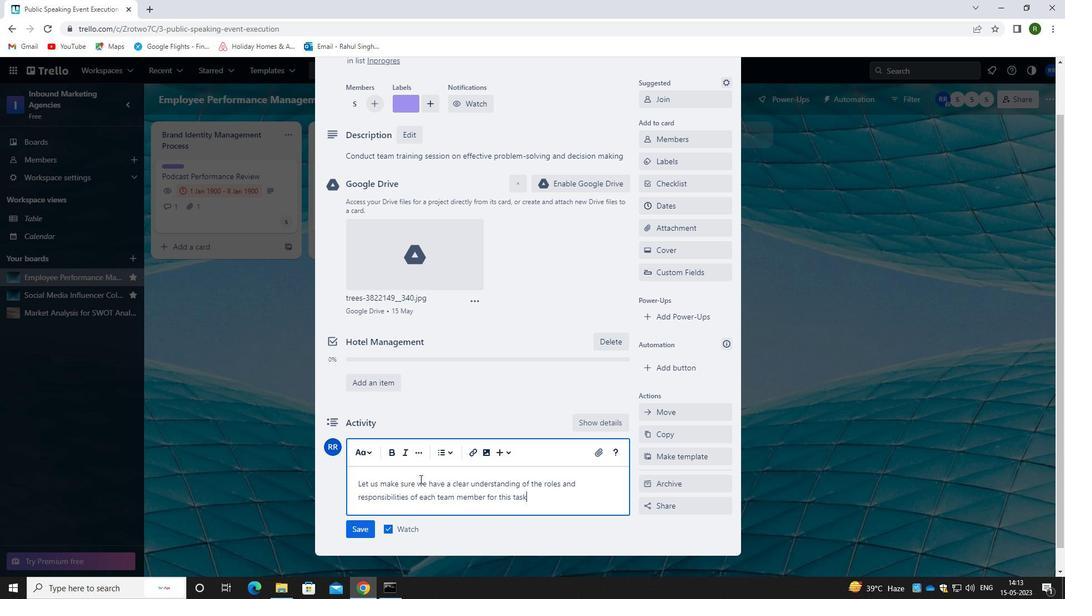 
Action: Mouse moved to (349, 527)
Screenshot: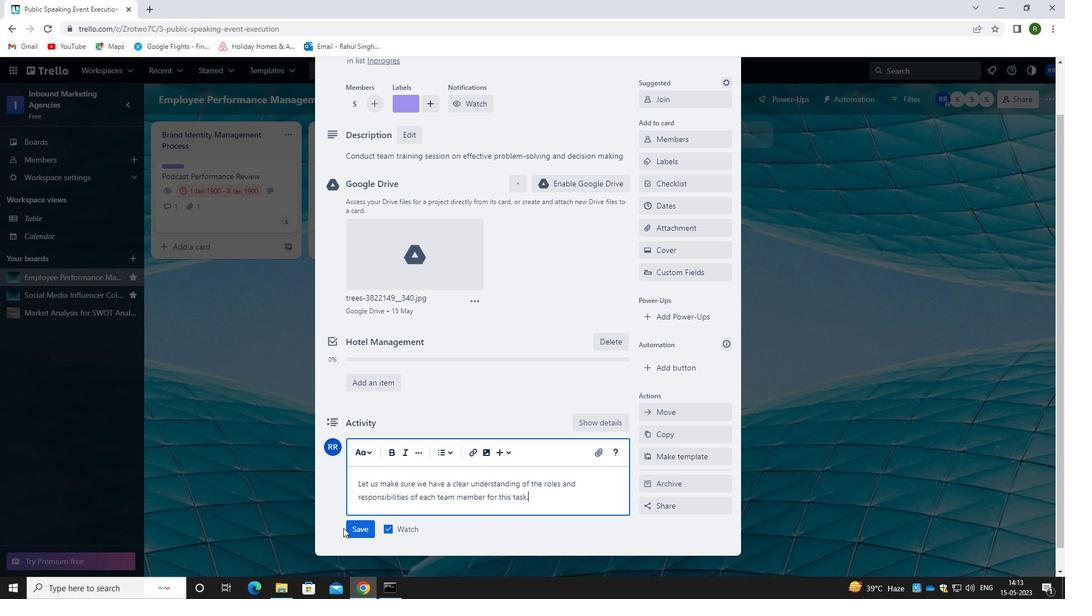 
Action: Mouse pressed left at (349, 527)
Screenshot: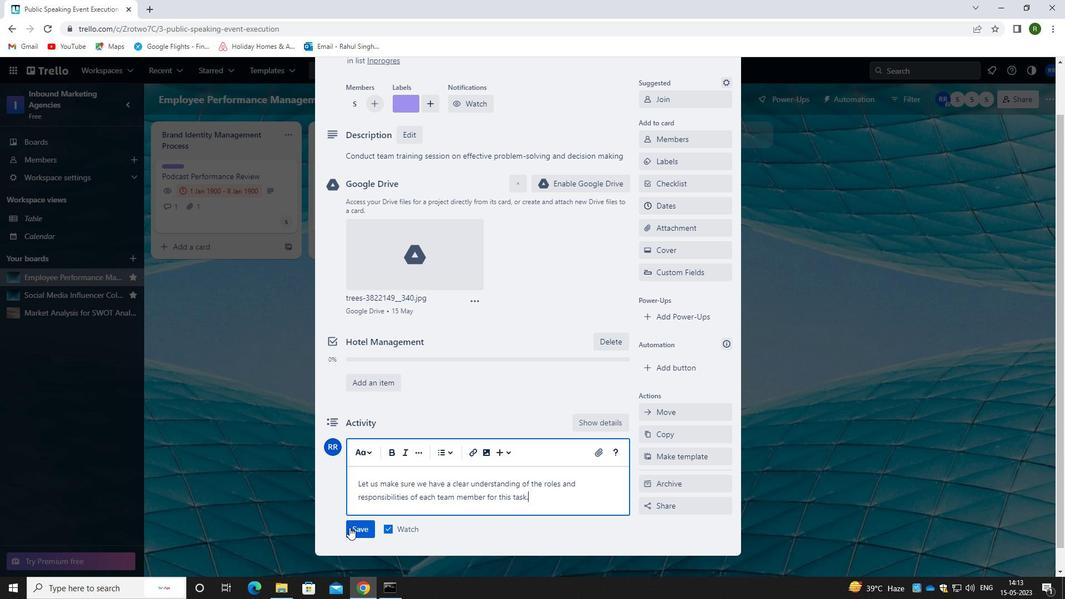 
Action: Mouse moved to (671, 205)
Screenshot: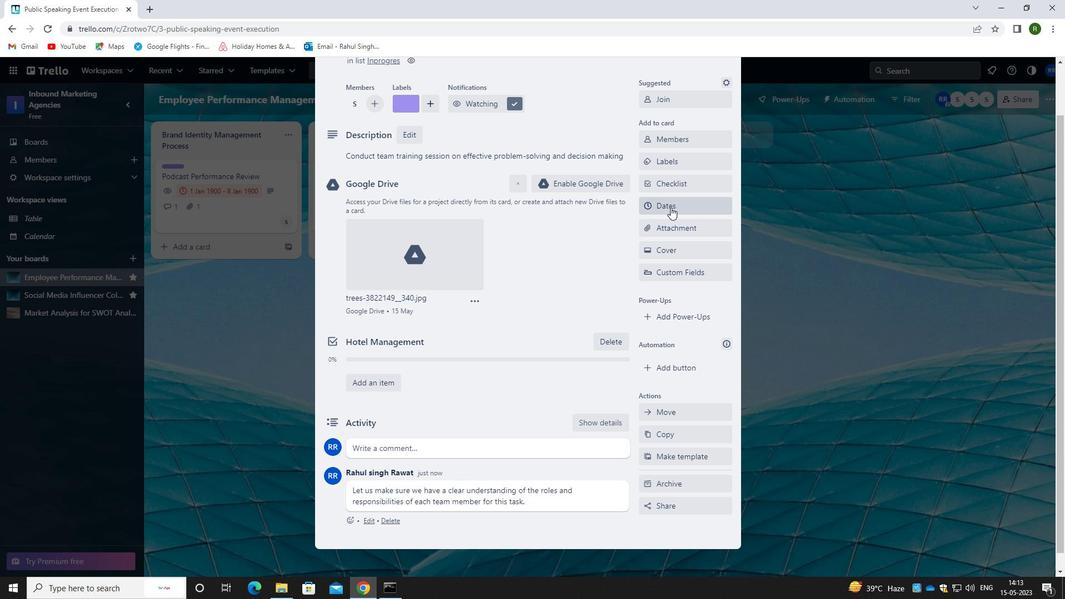 
Action: Mouse pressed left at (671, 205)
Screenshot: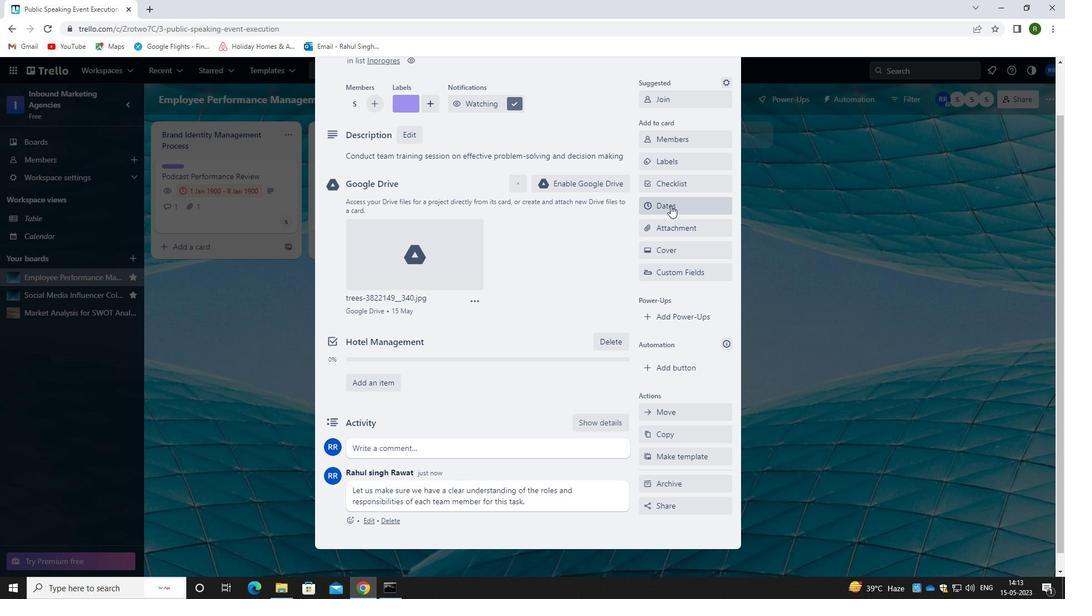 
Action: Mouse moved to (646, 298)
Screenshot: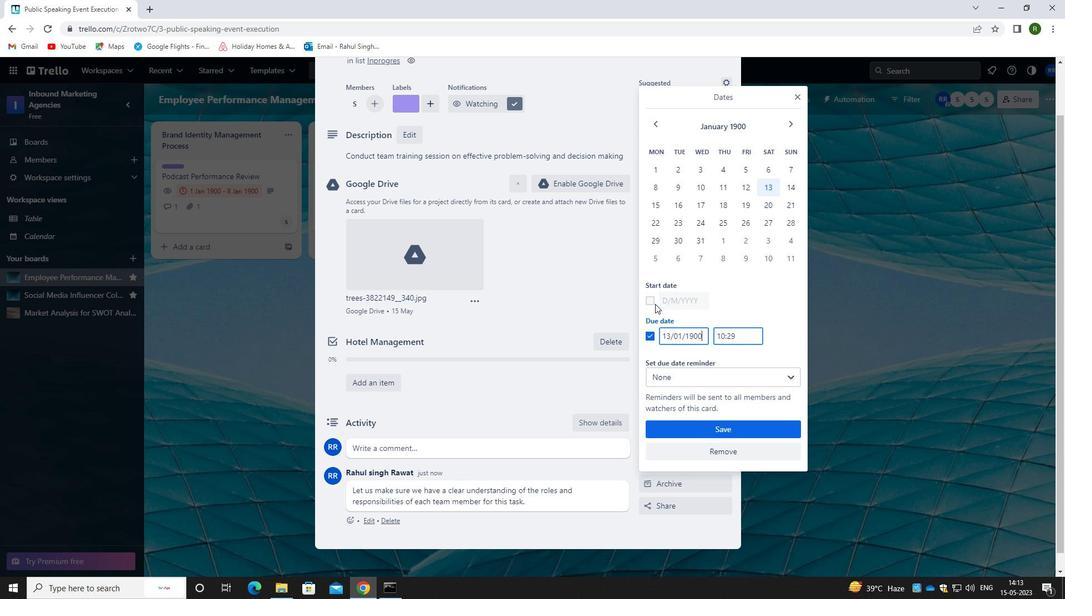 
Action: Mouse pressed left at (646, 298)
Screenshot: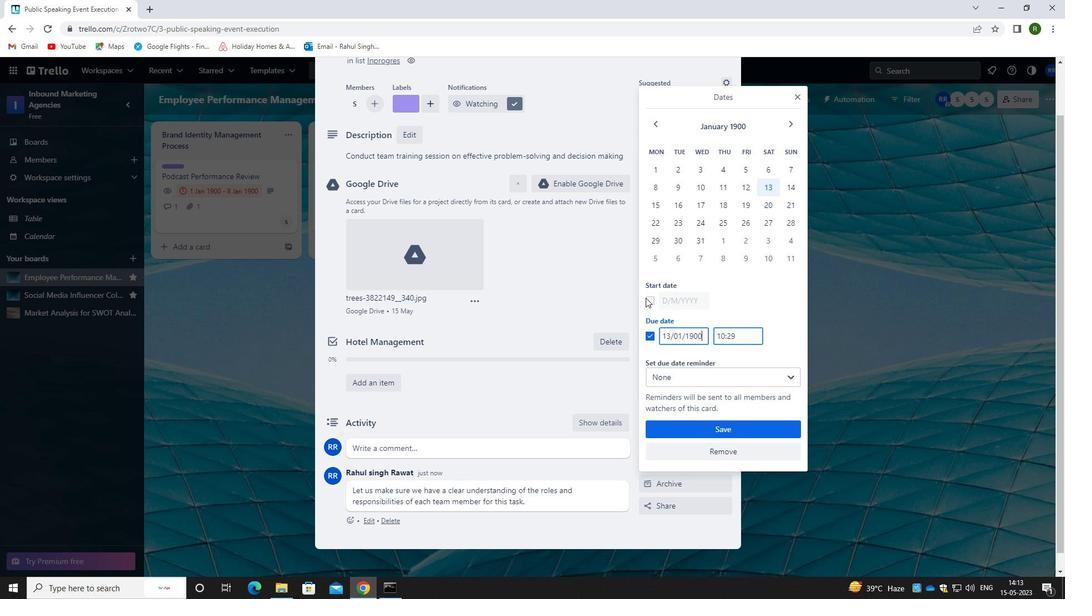 
Action: Mouse moved to (707, 304)
Screenshot: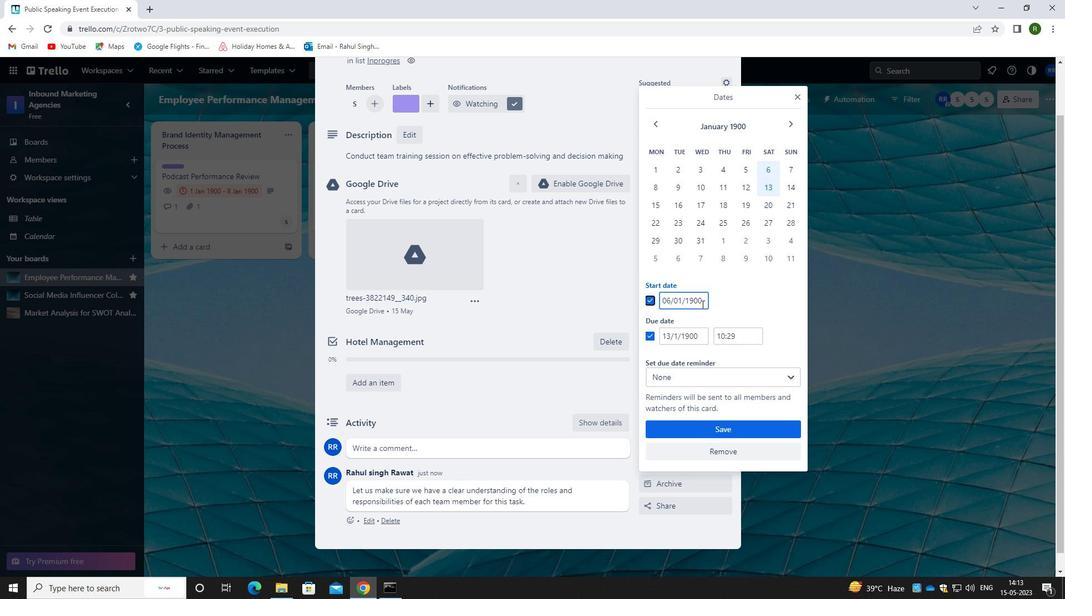 
Action: Mouse pressed left at (707, 304)
Screenshot: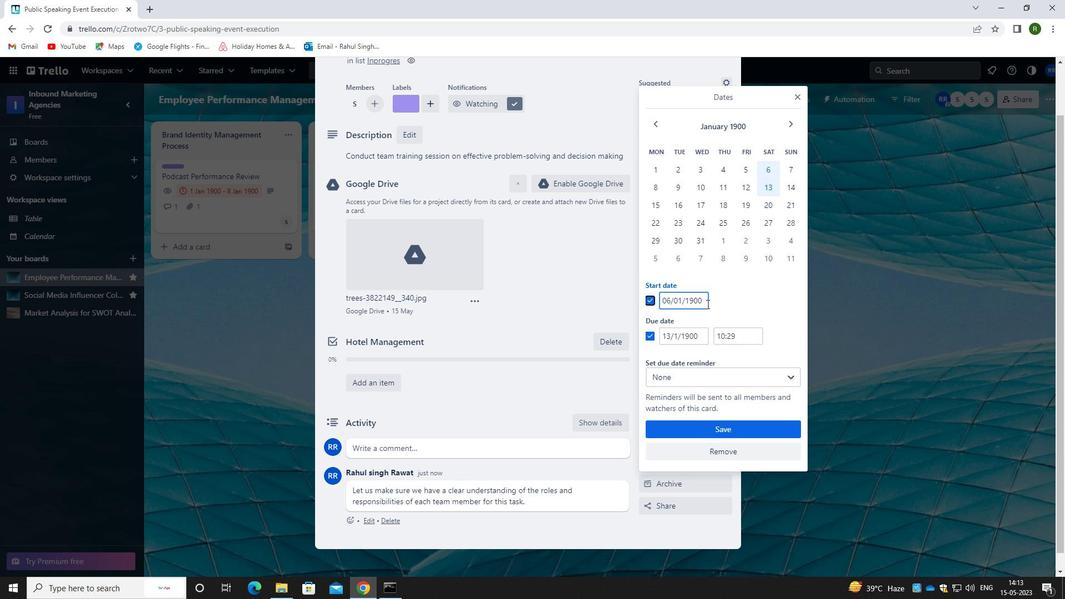 
Action: Mouse moved to (644, 312)
Screenshot: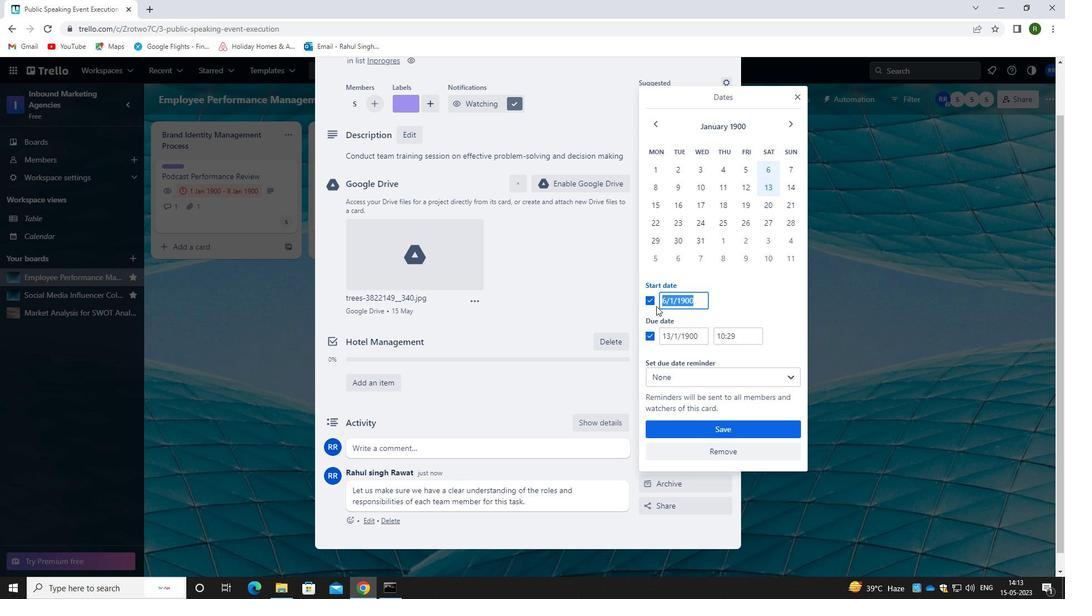 
Action: Key pressed 07/01/1900
Screenshot: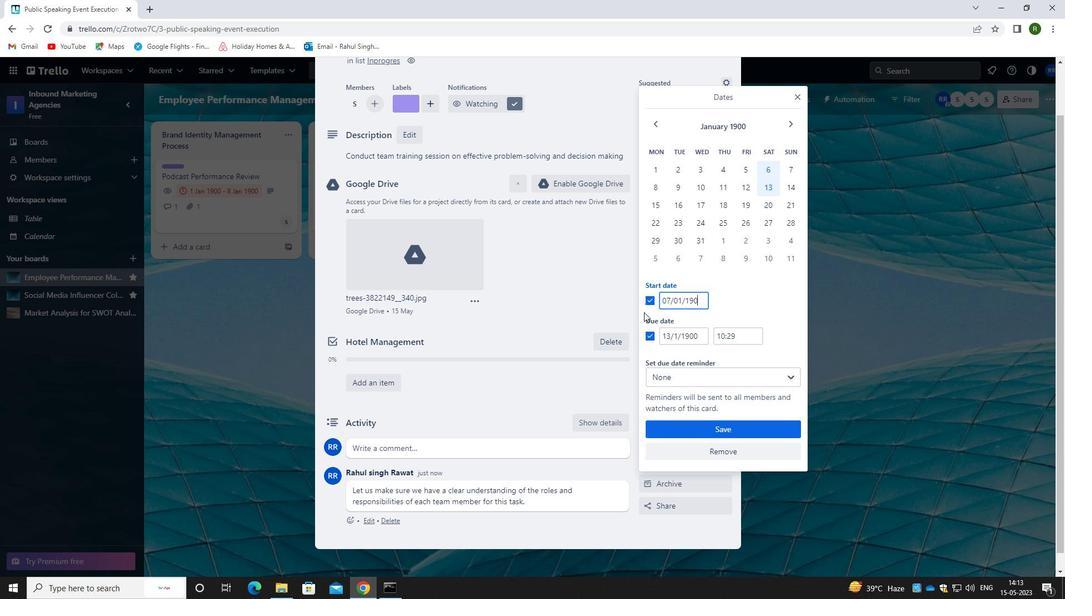 
Action: Mouse moved to (692, 330)
Screenshot: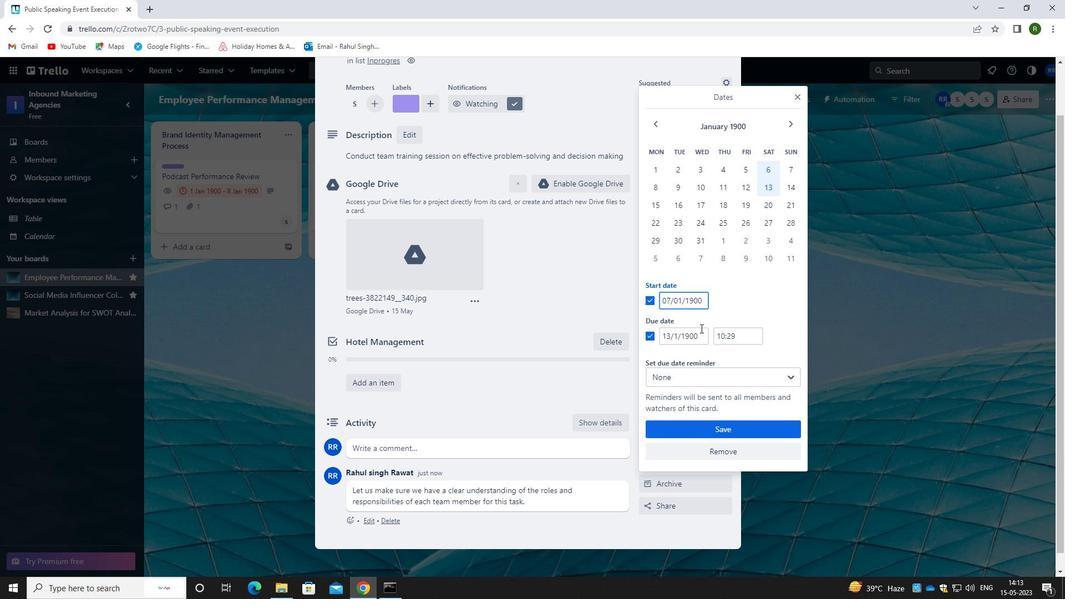 
Action: Mouse pressed left at (692, 330)
Screenshot: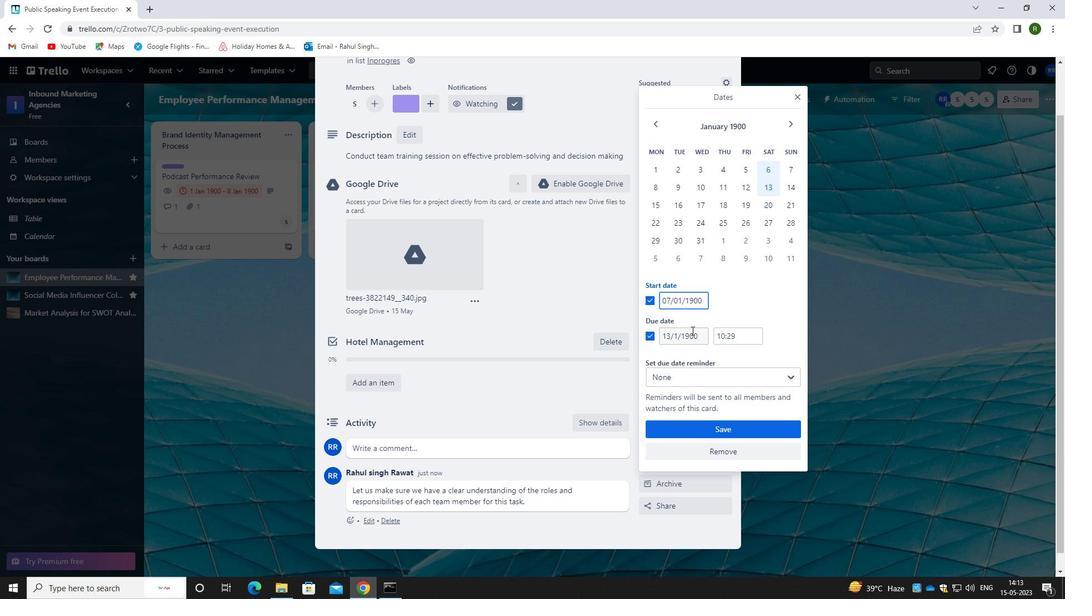 
Action: Mouse moved to (708, 337)
Screenshot: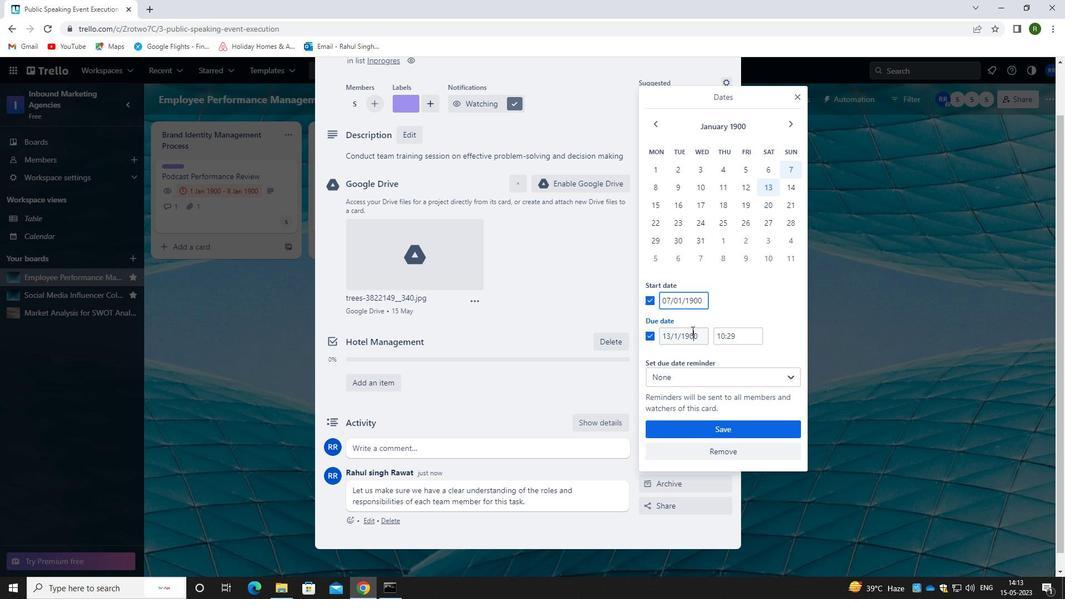 
Action: Mouse pressed left at (708, 337)
Screenshot: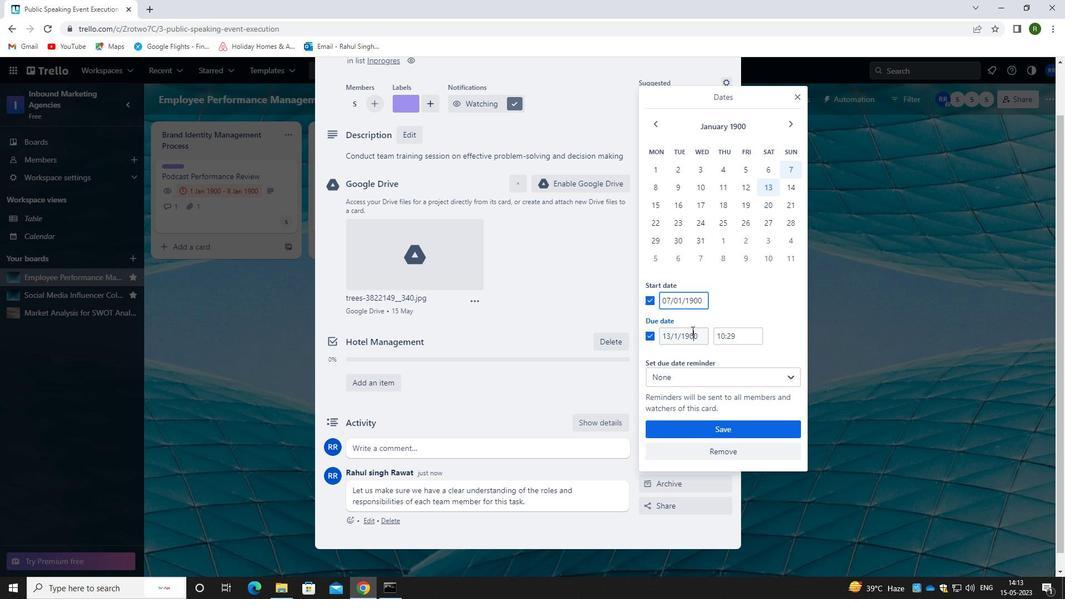 
Action: Mouse moved to (701, 335)
Screenshot: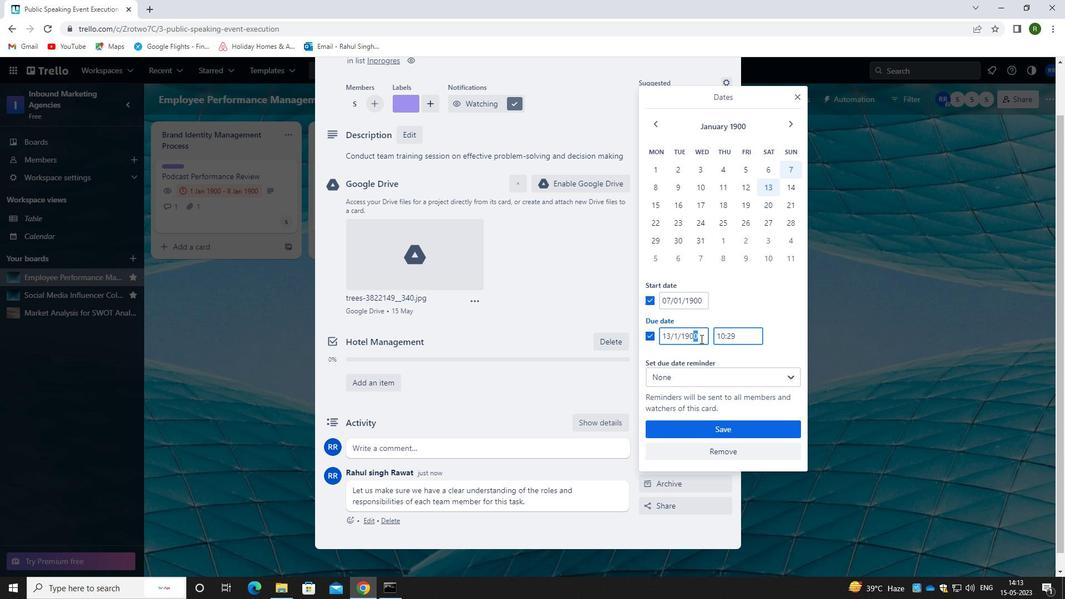 
Action: Mouse pressed left at (701, 335)
Screenshot: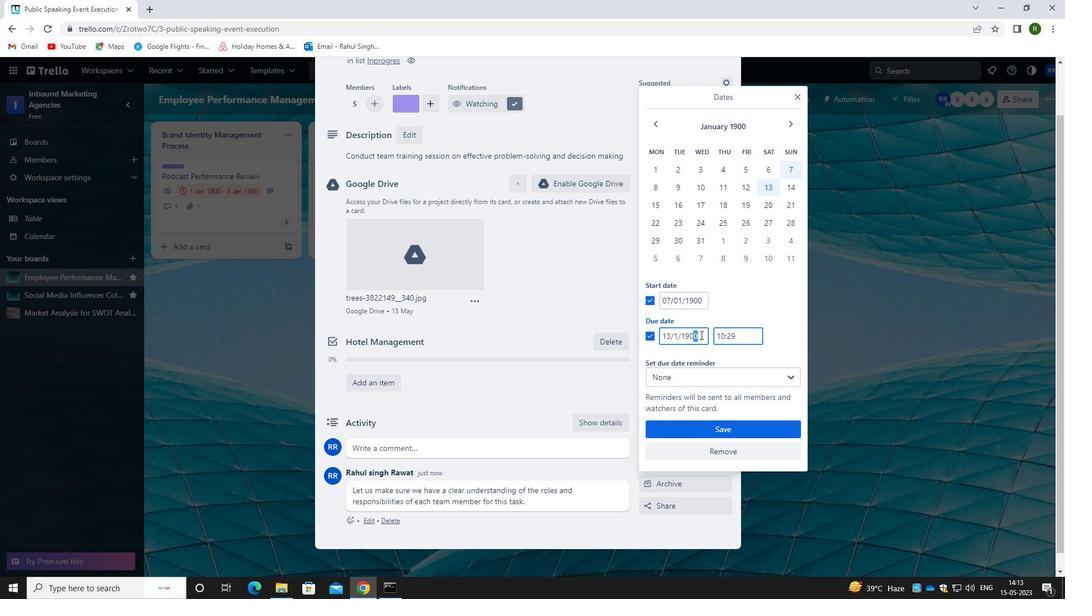 
Action: Mouse moved to (702, 335)
Screenshot: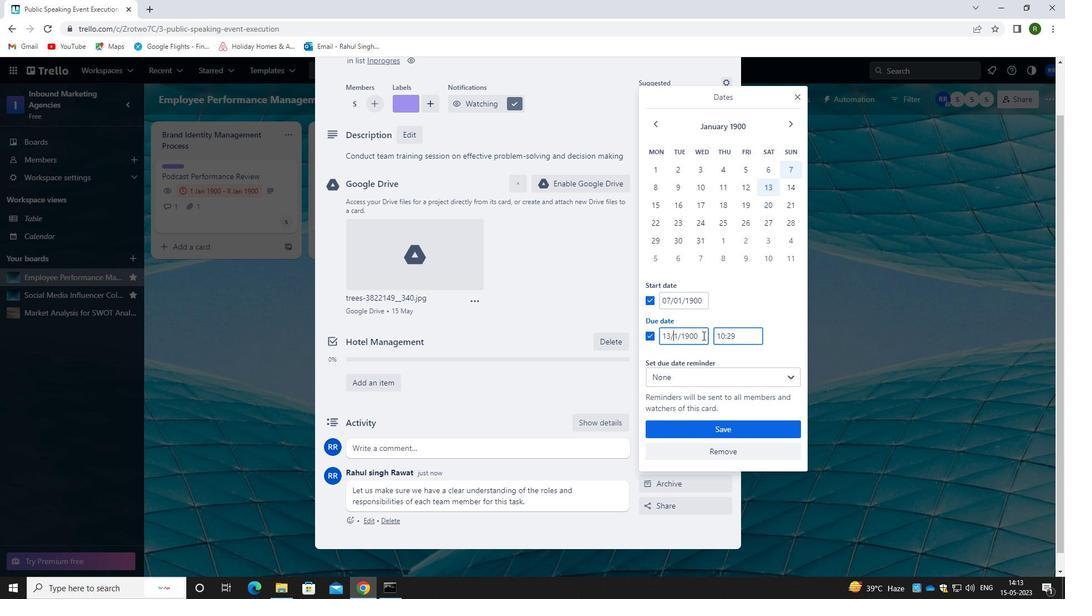 
Action: Mouse pressed left at (702, 335)
Screenshot: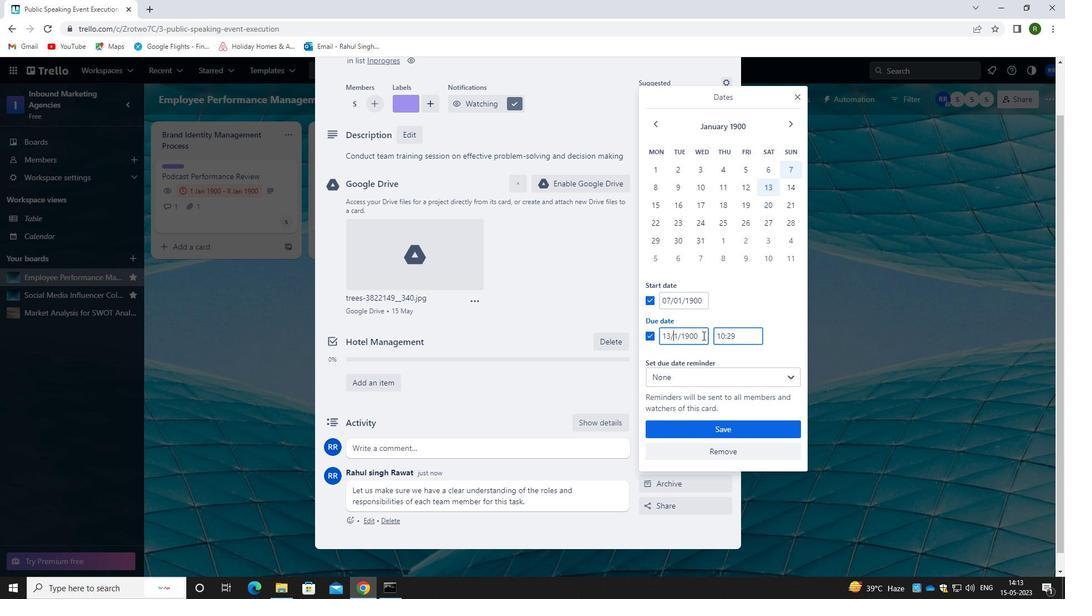 
Action: Mouse moved to (645, 345)
Screenshot: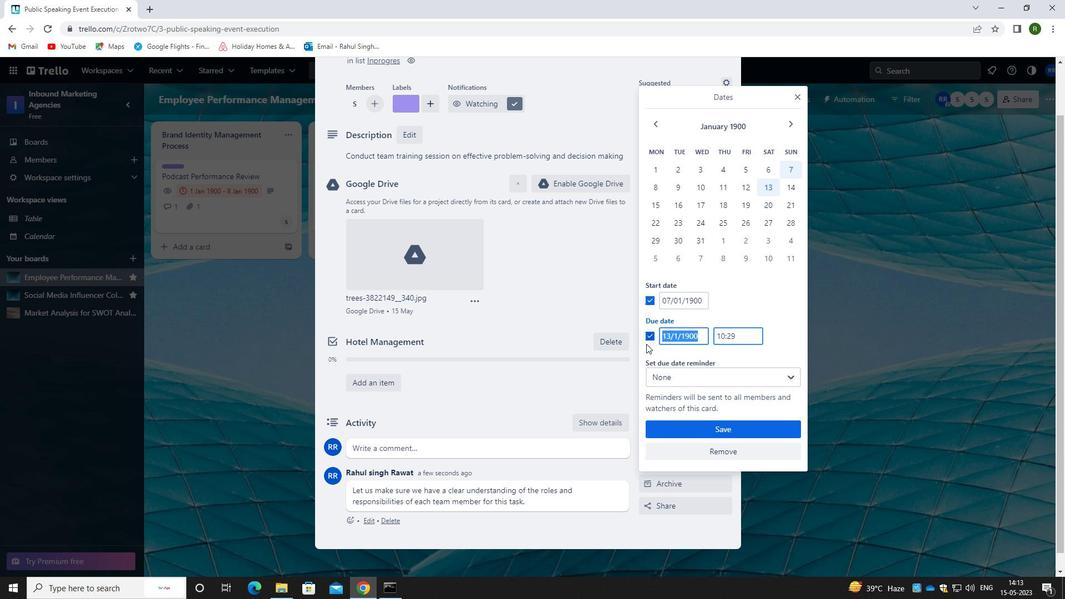 
Action: Key pressed 14/01/1900
Screenshot: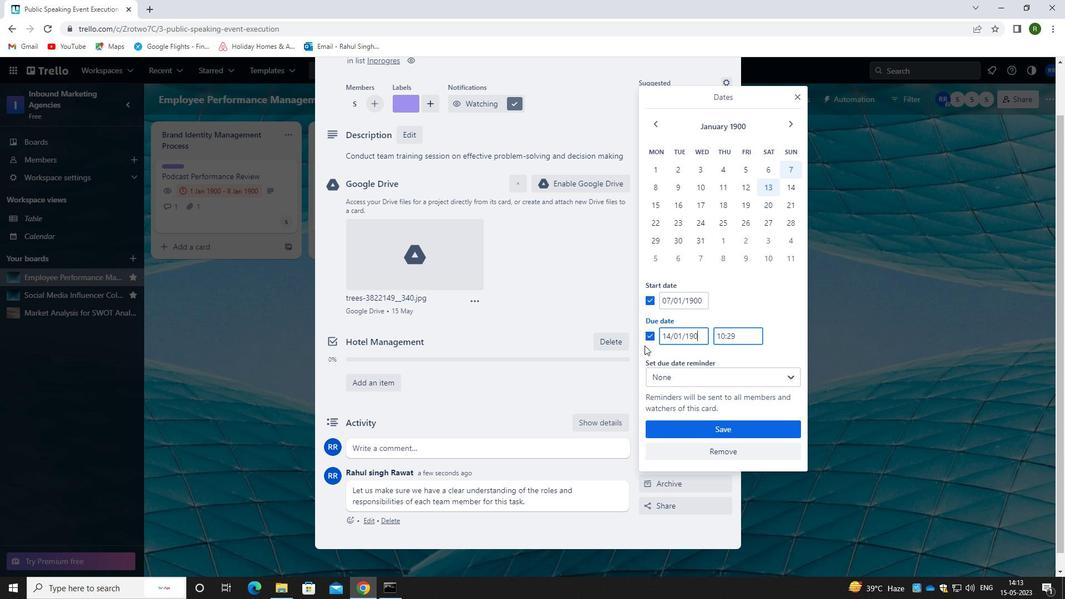
Action: Mouse moved to (719, 427)
Screenshot: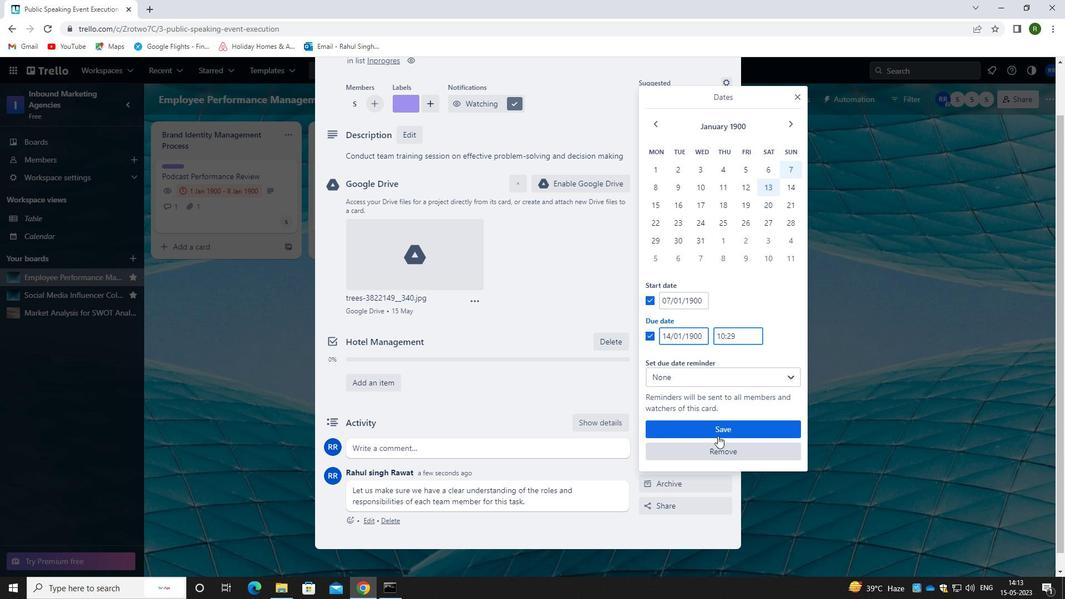 
Action: Mouse pressed left at (719, 427)
Screenshot: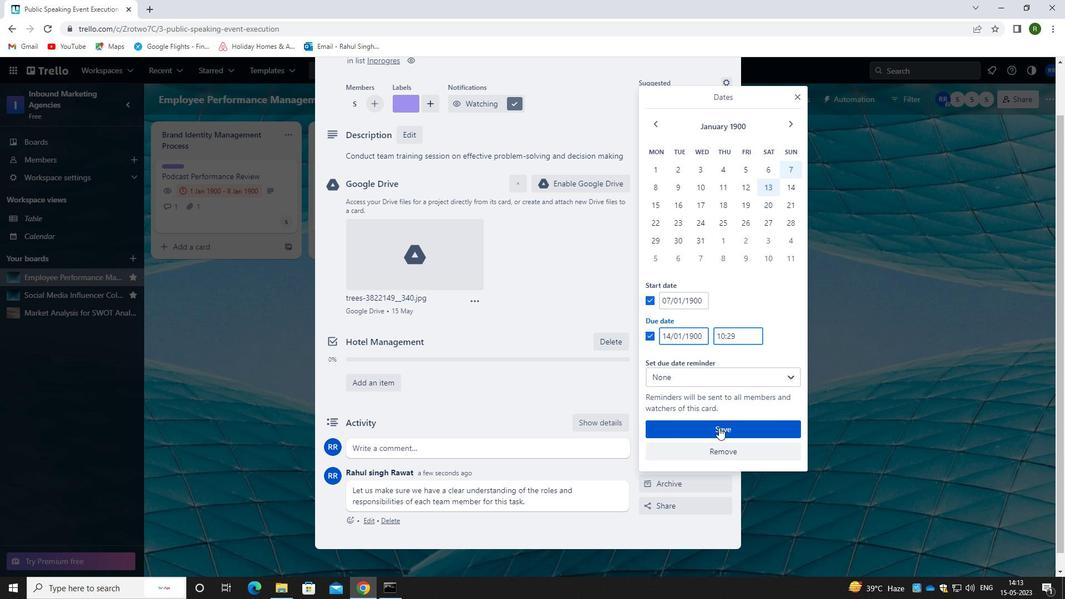 
Action: Mouse moved to (843, 258)
Screenshot: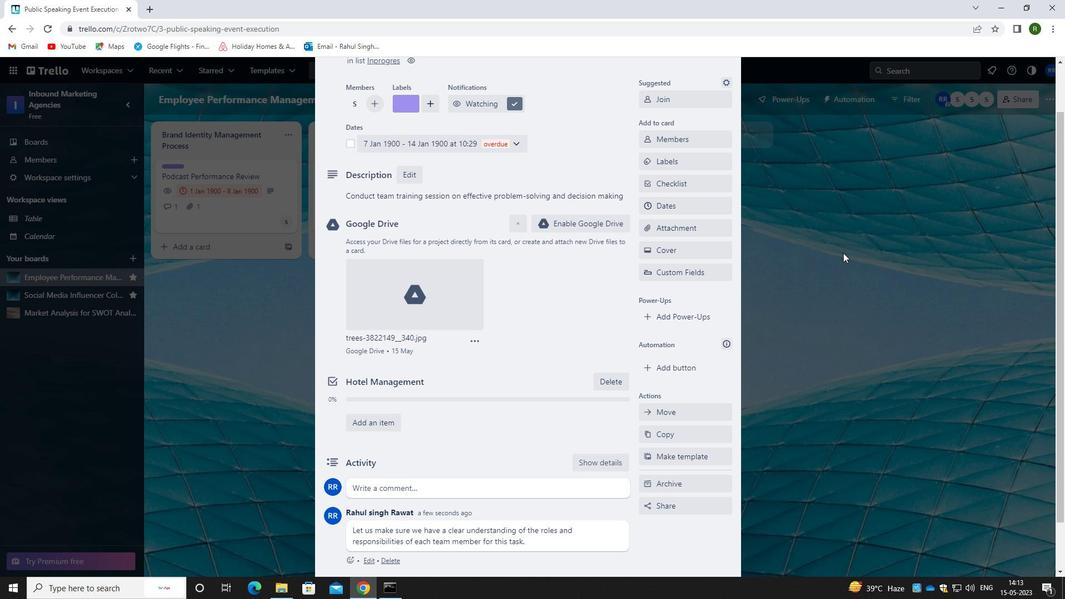 
Action: Mouse scrolled (843, 258) with delta (0, 0)
Screenshot: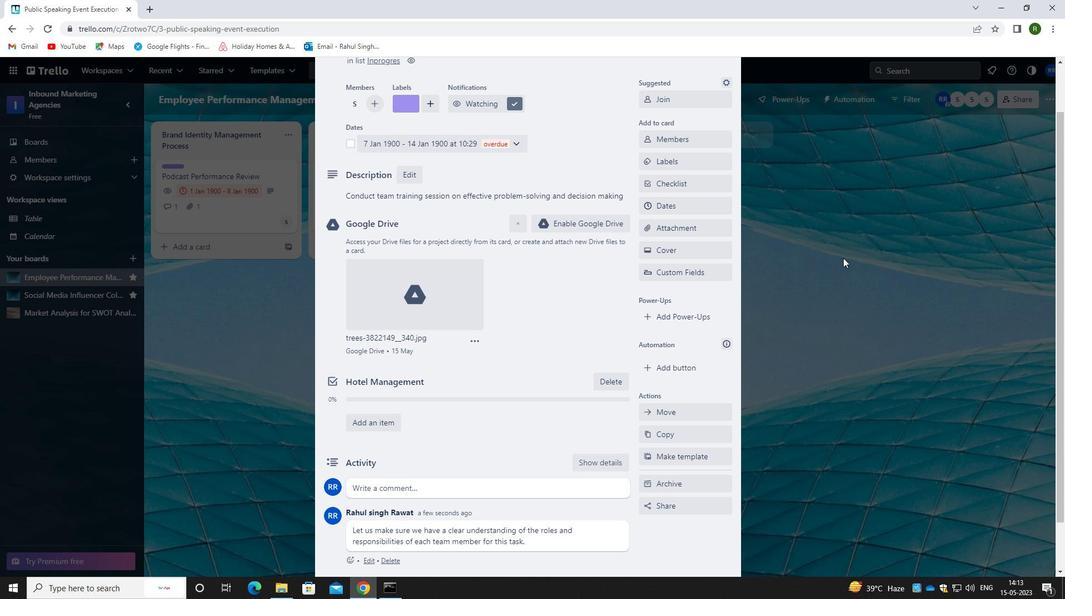 
Action: Mouse scrolled (843, 258) with delta (0, 0)
Screenshot: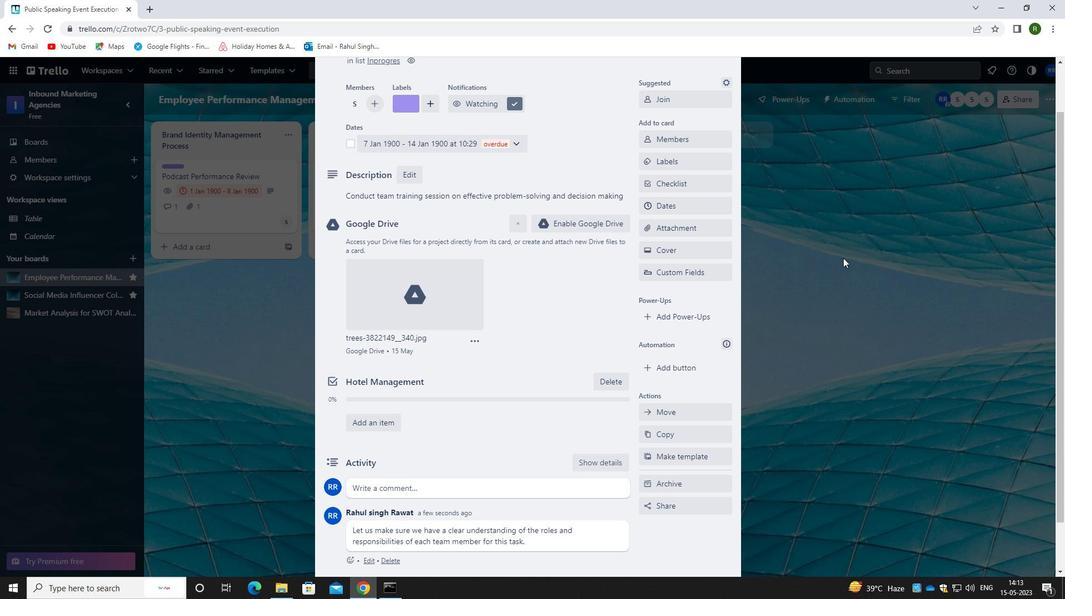 
Action: Mouse scrolled (843, 258) with delta (0, 0)
Screenshot: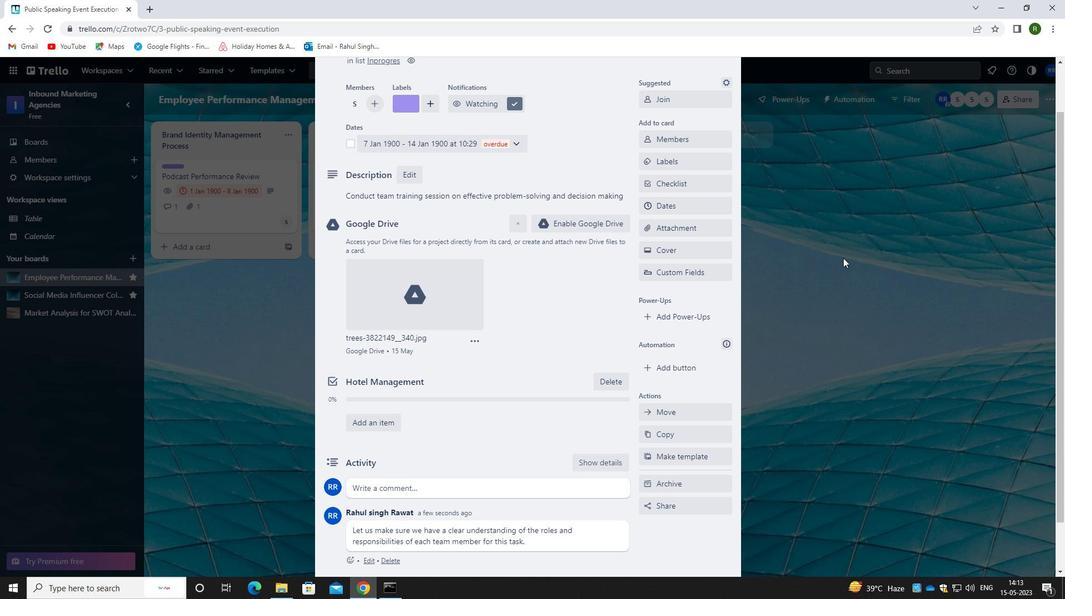 
Action: Mouse moved to (843, 258)
Screenshot: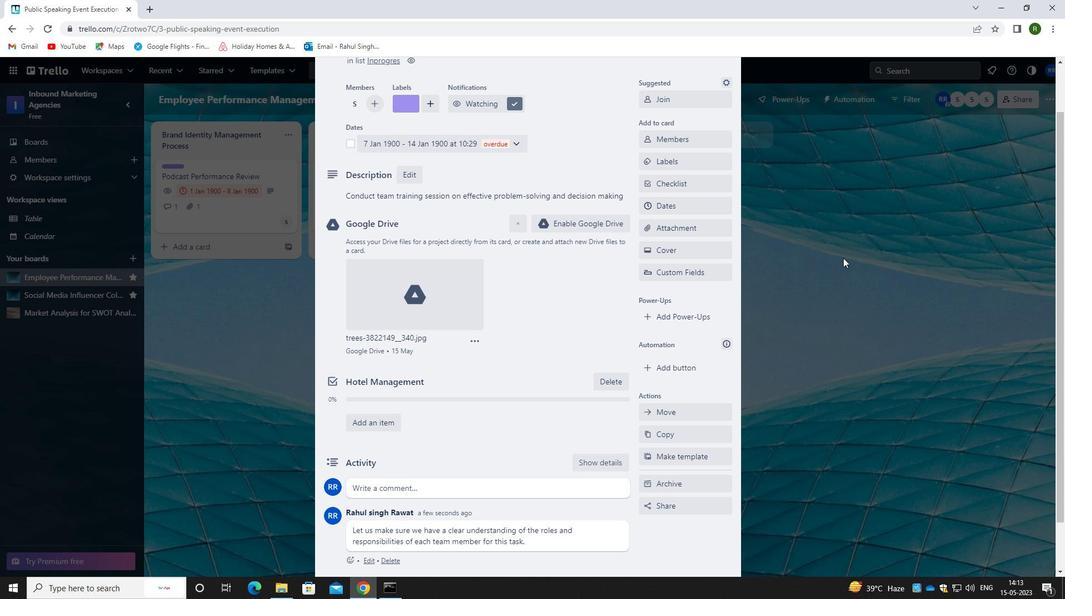 
Action: Mouse scrolled (843, 258) with delta (0, 0)
Screenshot: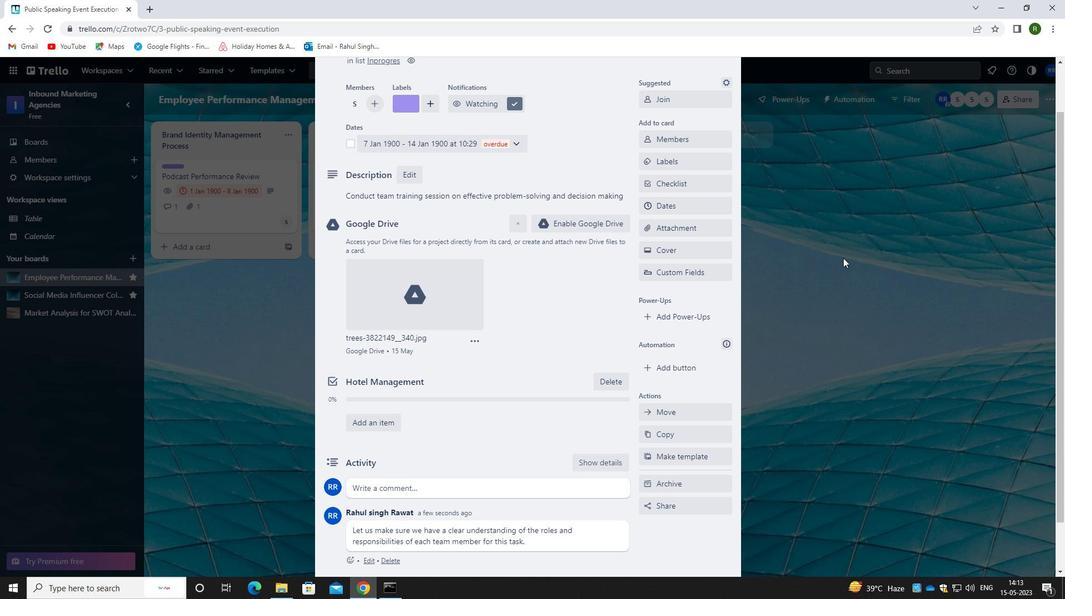 
Action: Mouse moved to (843, 259)
Screenshot: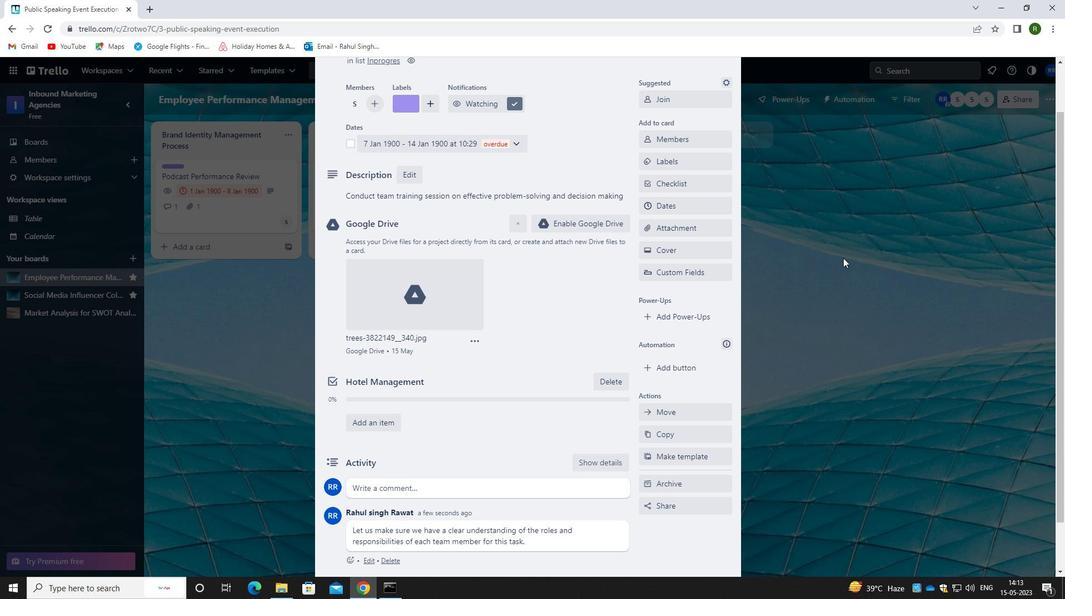 
